 Task: Send an email with the signature Mara Rodriguez with the subject Request for a vacation follow-up and the message I appreciate your hard work on this project, keep up the good work! from softage.9@softage.net to softage.7@softage.net and move the email from Sent Items to the folder Non-disclosure agreements
Action: Mouse moved to (900, 67)
Screenshot: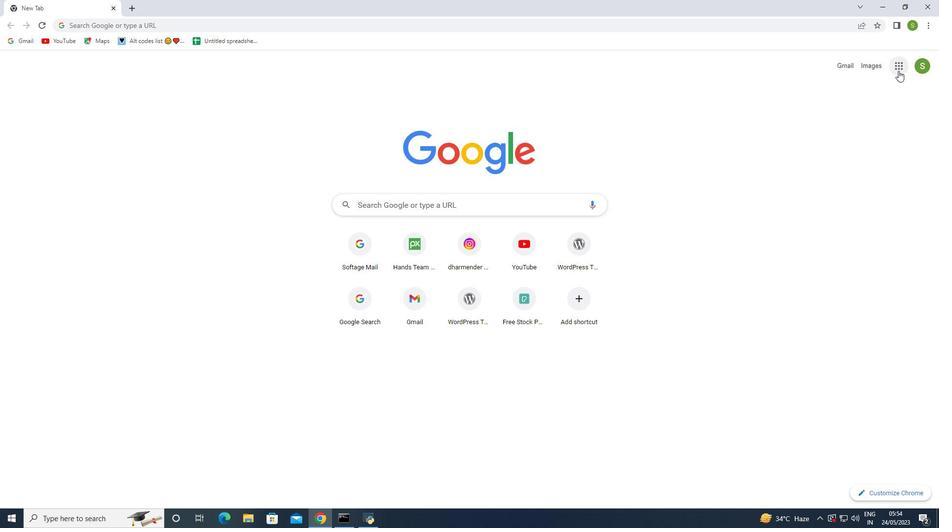 
Action: Mouse pressed left at (900, 67)
Screenshot: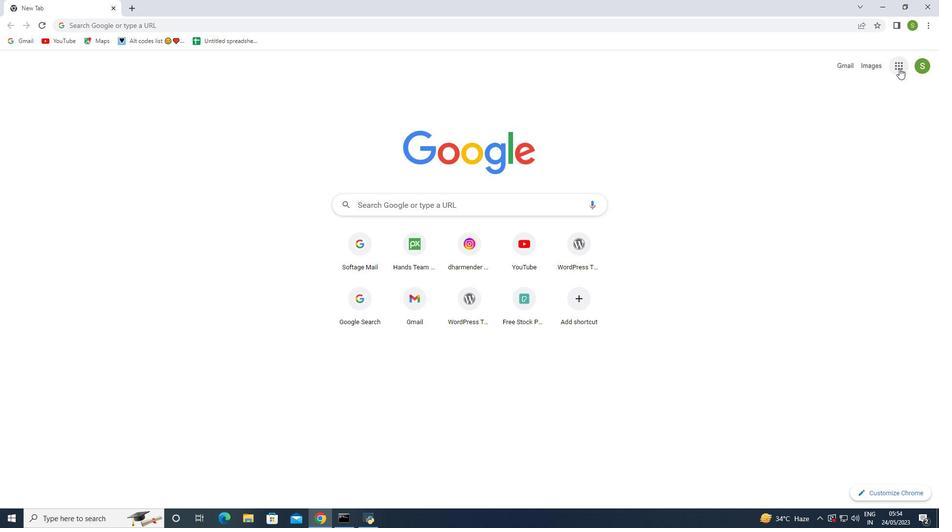 
Action: Mouse moved to (873, 106)
Screenshot: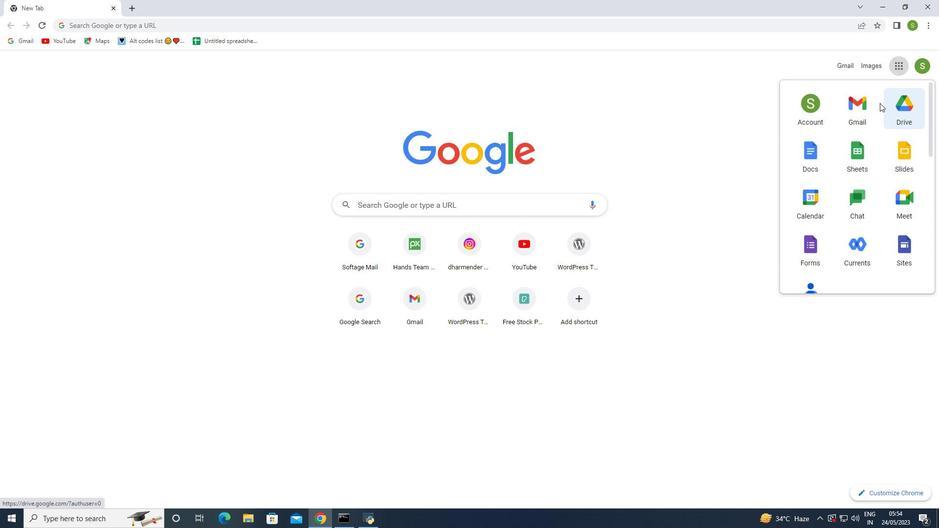 
Action: Mouse pressed left at (873, 106)
Screenshot: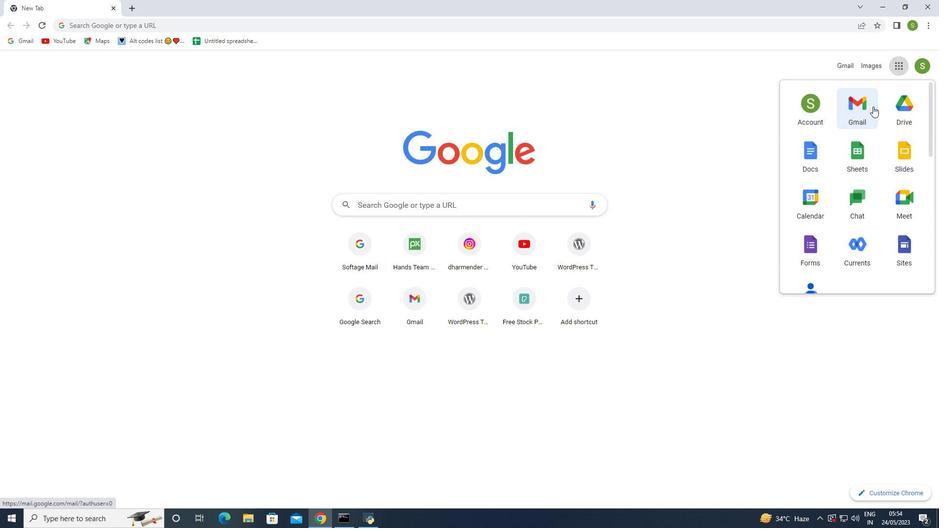 
Action: Mouse moved to (831, 70)
Screenshot: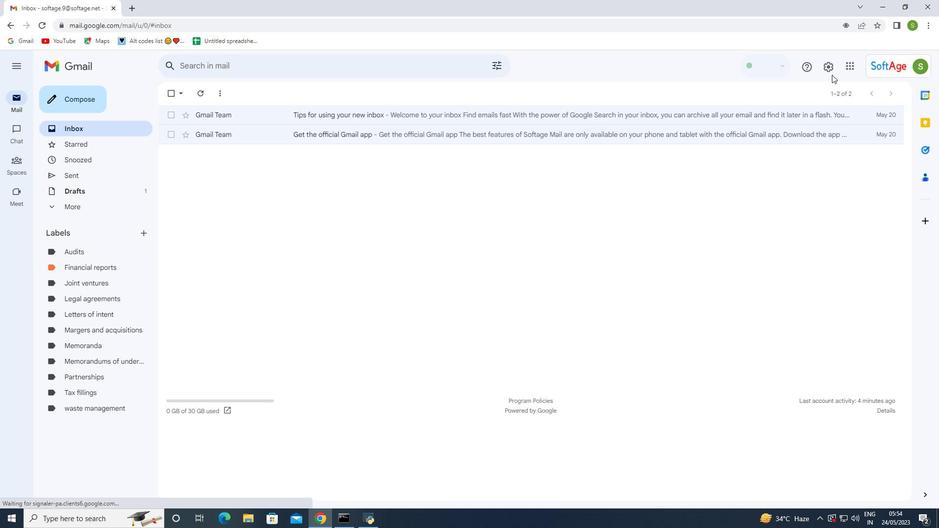 
Action: Mouse pressed left at (831, 70)
Screenshot: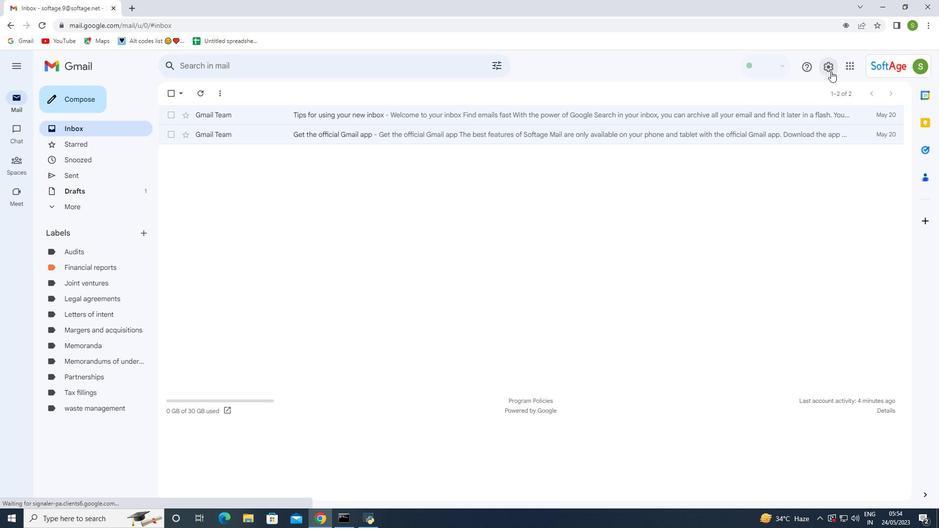 
Action: Mouse moved to (813, 114)
Screenshot: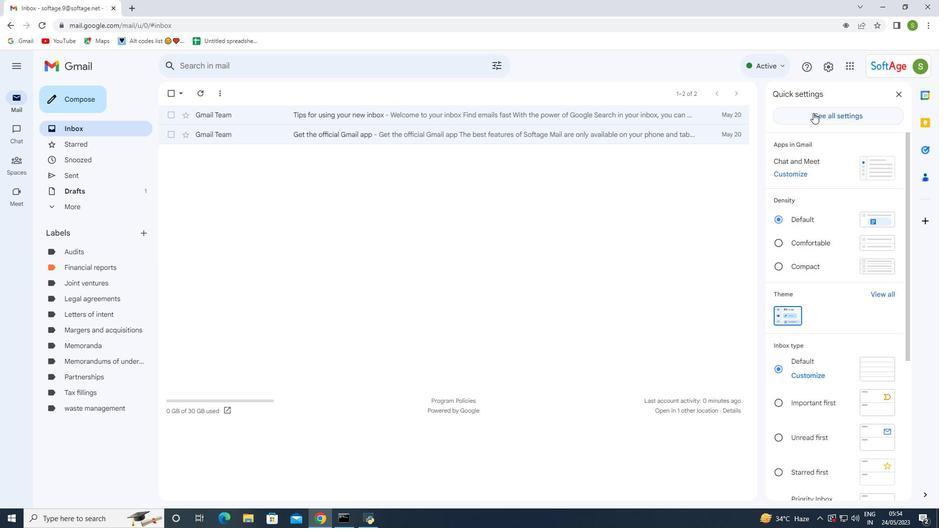 
Action: Mouse pressed left at (813, 114)
Screenshot: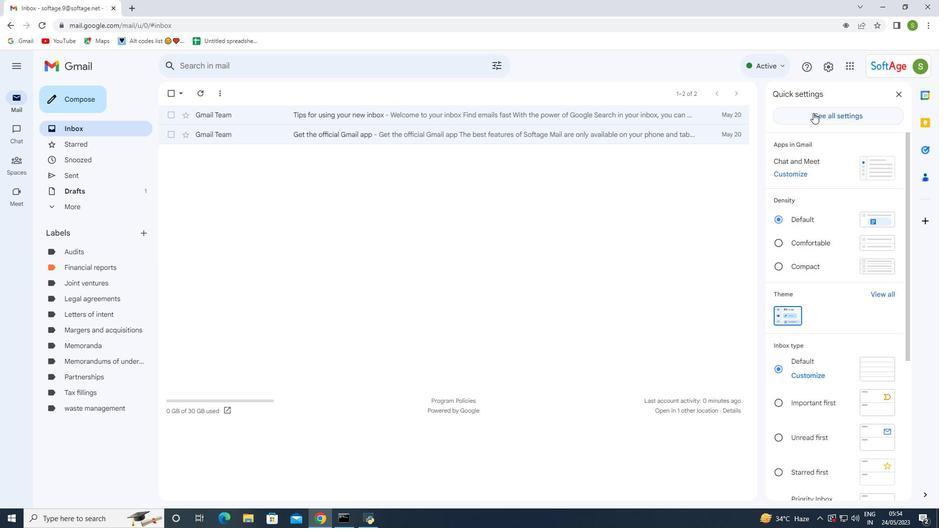 
Action: Mouse moved to (335, 349)
Screenshot: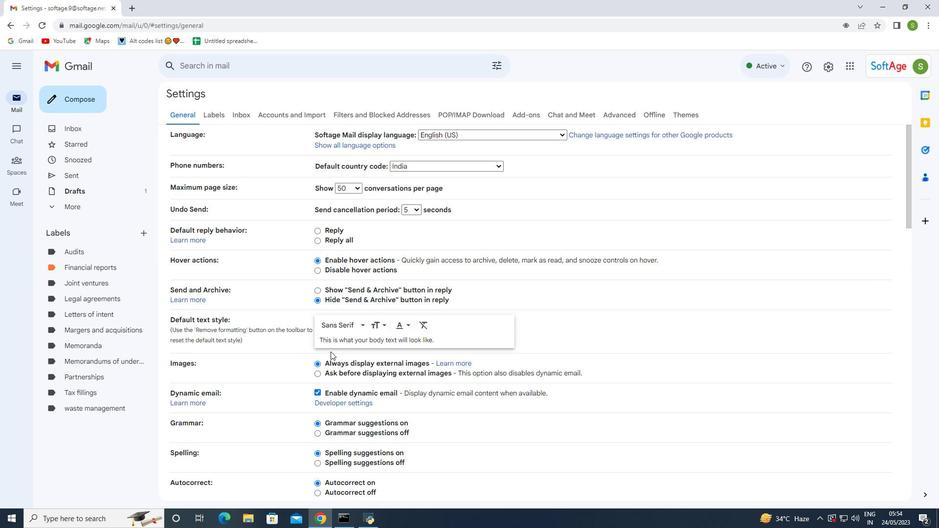 
Action: Mouse scrolled (335, 349) with delta (0, 0)
Screenshot: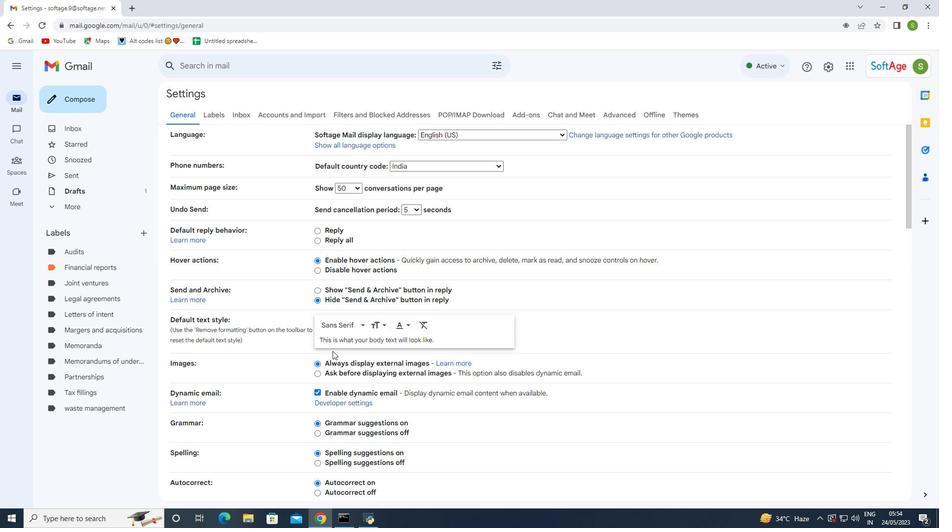 
Action: Mouse scrolled (335, 349) with delta (0, 0)
Screenshot: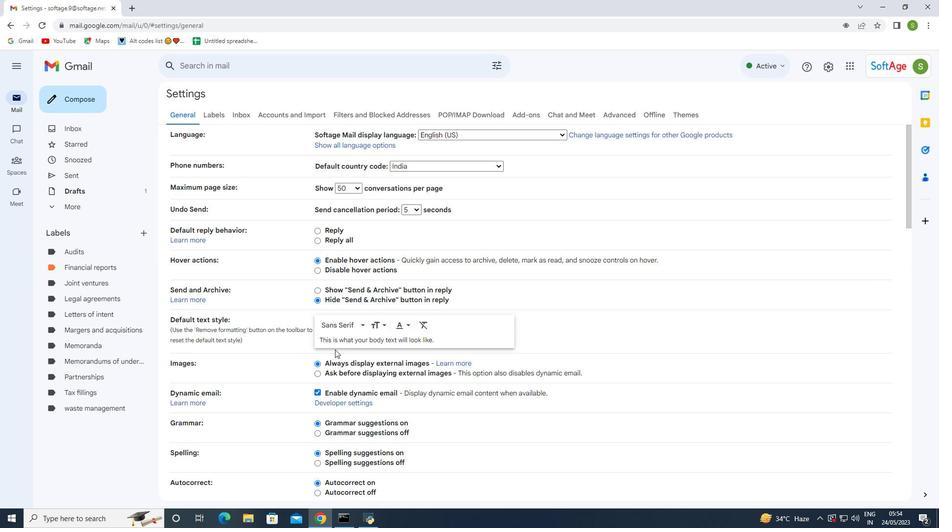 
Action: Mouse scrolled (335, 349) with delta (0, 0)
Screenshot: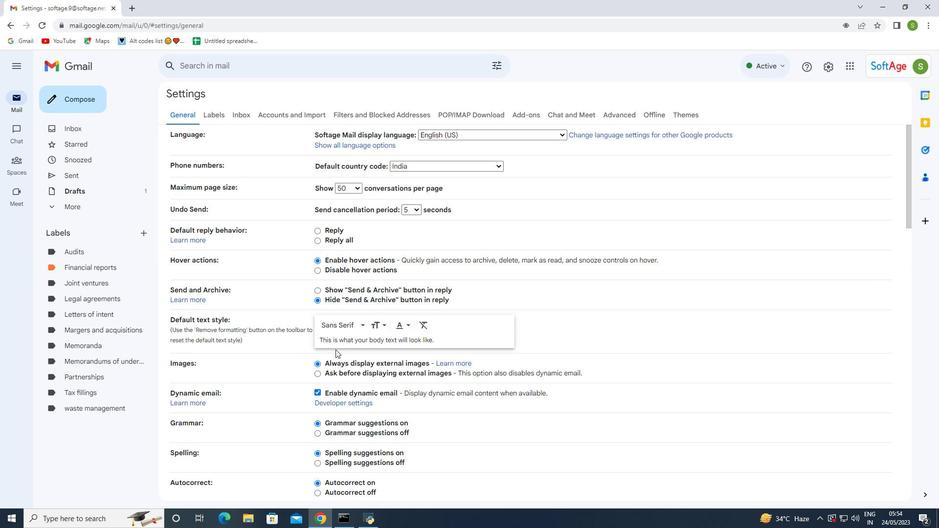 
Action: Mouse scrolled (335, 349) with delta (0, 0)
Screenshot: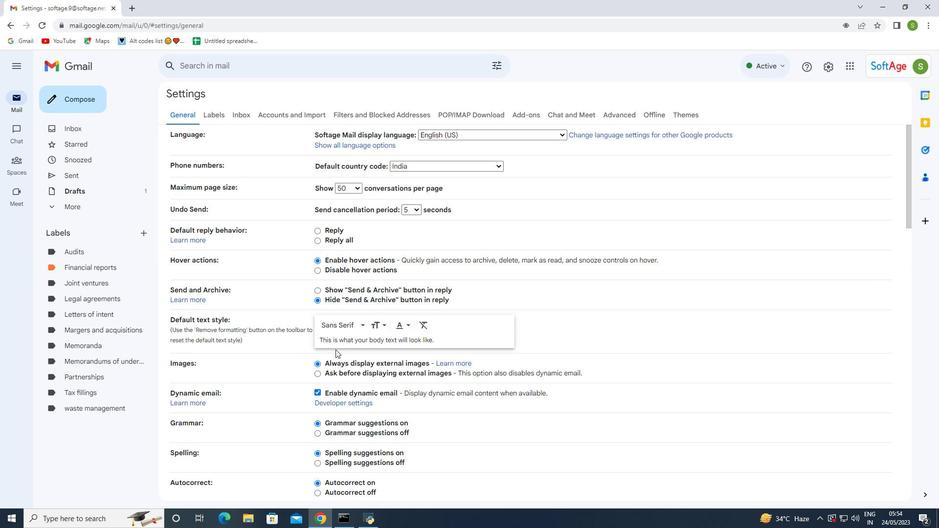 
Action: Mouse scrolled (335, 349) with delta (0, 0)
Screenshot: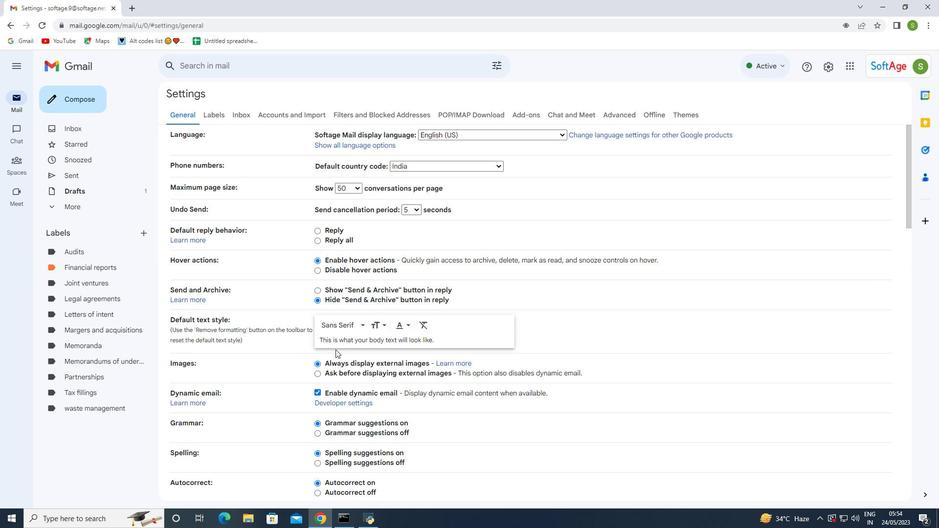 
Action: Mouse moved to (440, 358)
Screenshot: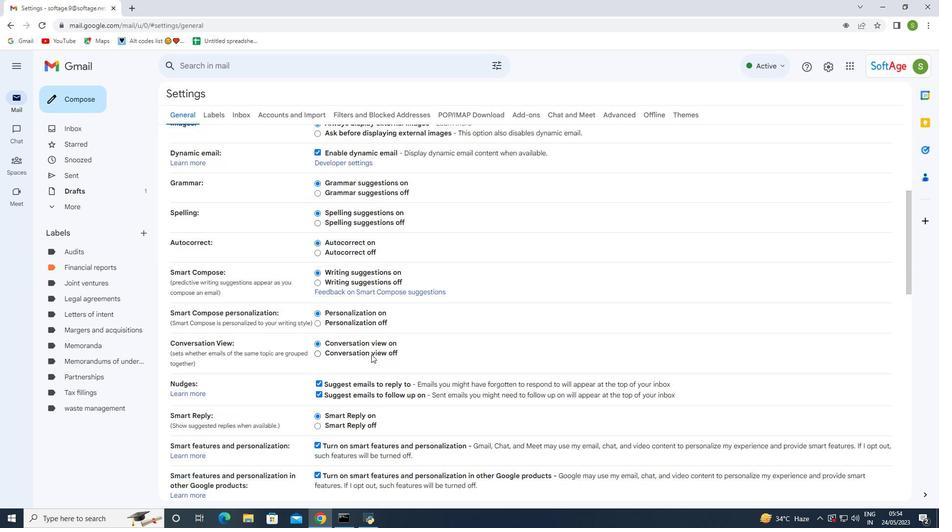 
Action: Mouse scrolled (440, 357) with delta (0, 0)
Screenshot: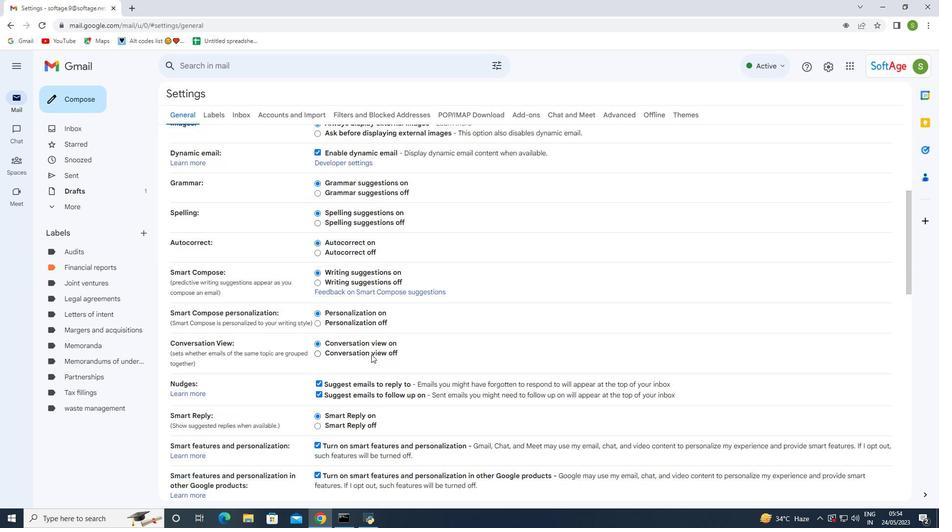 
Action: Mouse scrolled (440, 357) with delta (0, 0)
Screenshot: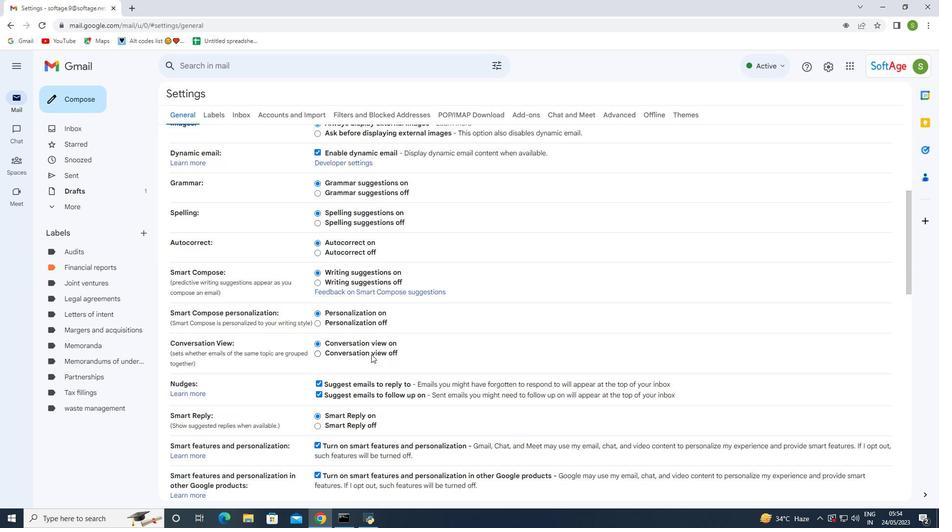 
Action: Mouse scrolled (440, 357) with delta (0, 0)
Screenshot: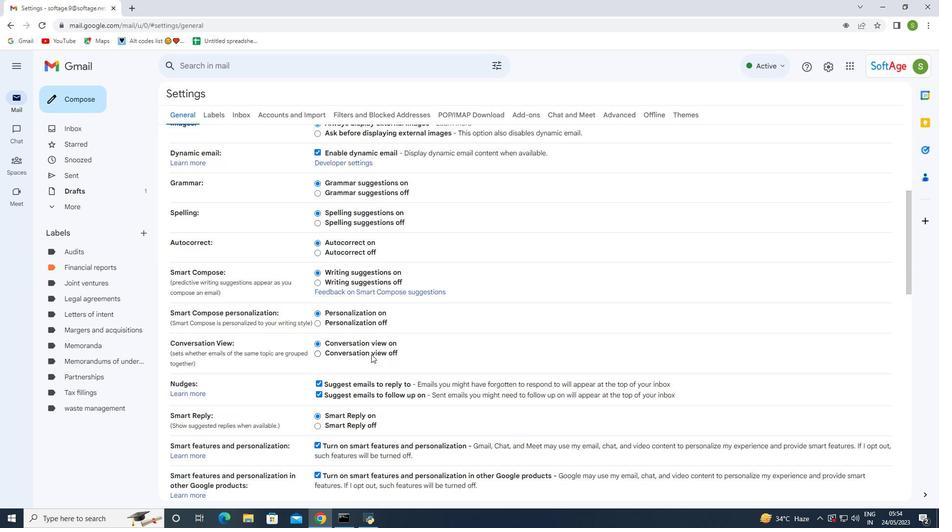 
Action: Mouse scrolled (440, 357) with delta (0, 0)
Screenshot: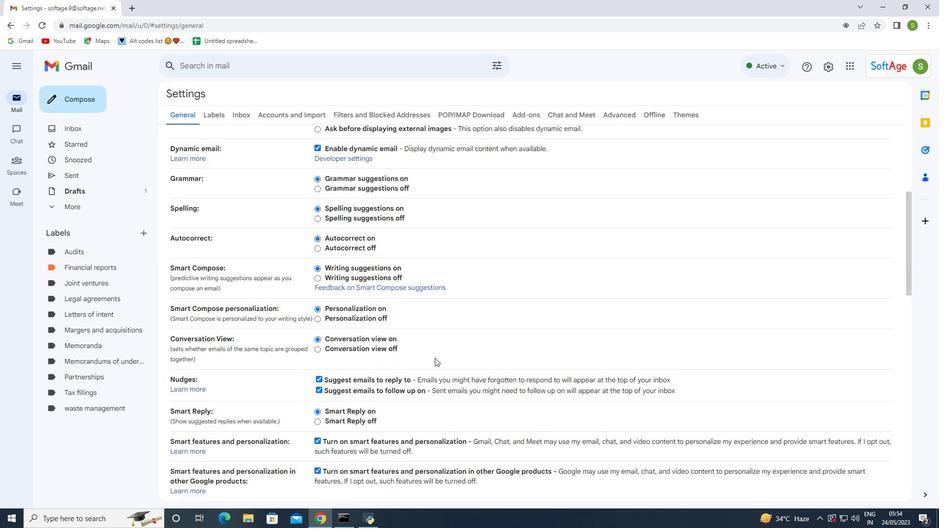 
Action: Mouse scrolled (440, 357) with delta (0, 0)
Screenshot: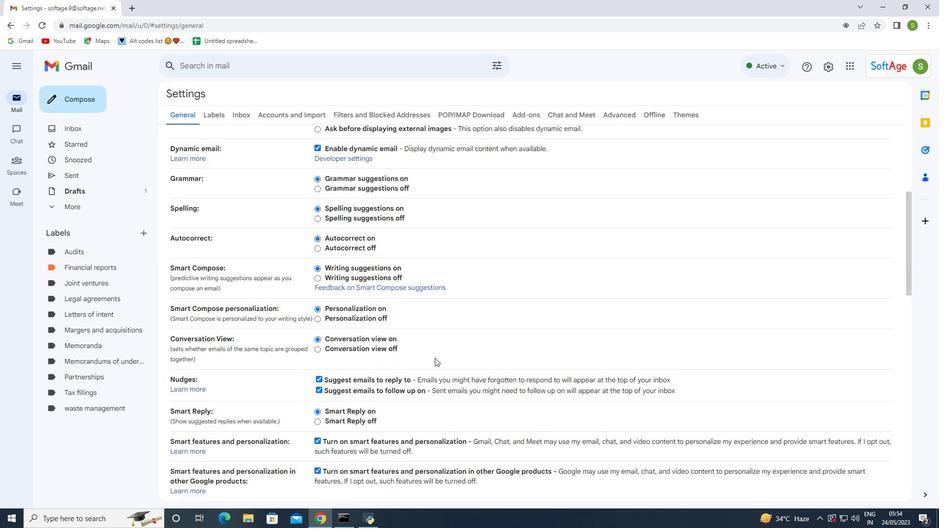 
Action: Mouse scrolled (440, 357) with delta (0, 0)
Screenshot: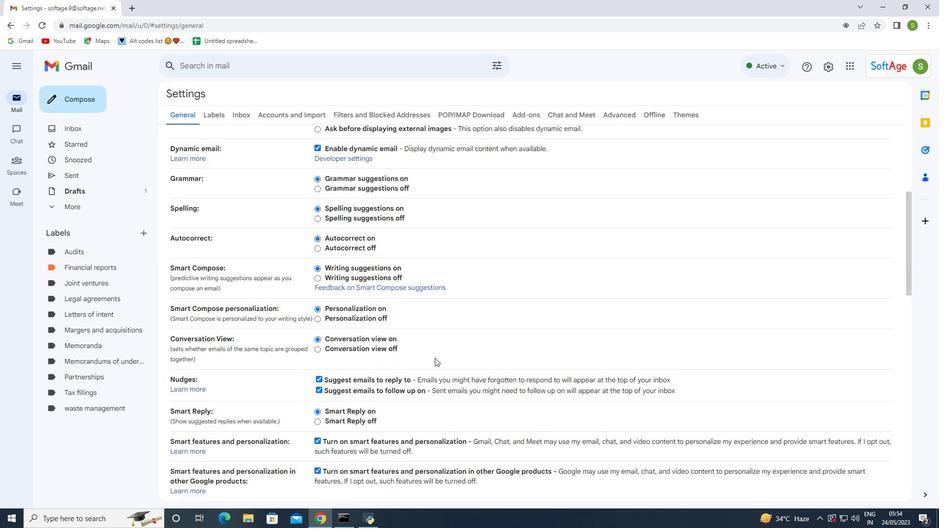 
Action: Mouse moved to (441, 359)
Screenshot: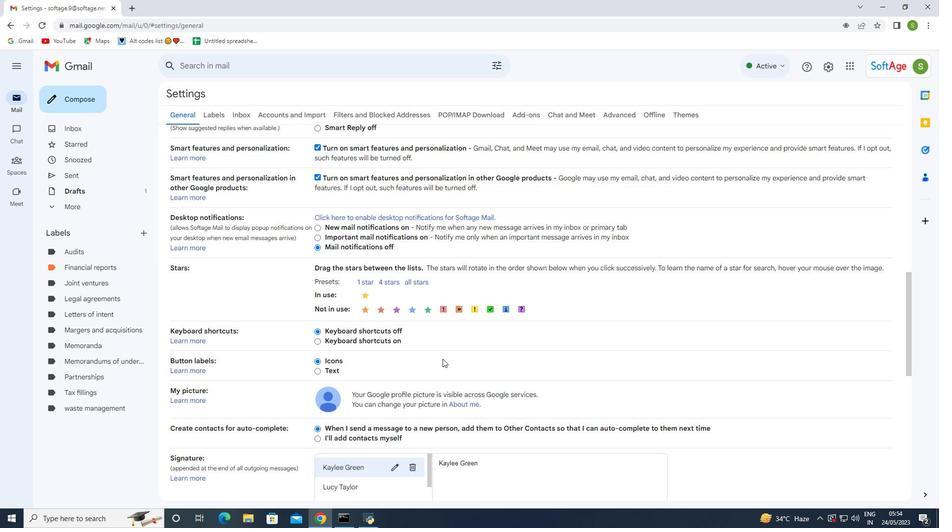 
Action: Mouse scrolled (441, 358) with delta (0, 0)
Screenshot: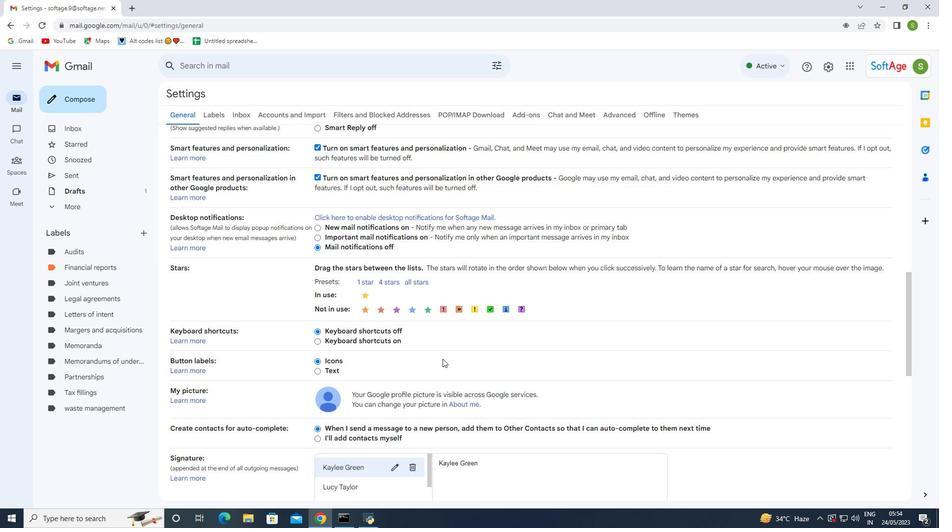 
Action: Mouse moved to (440, 360)
Screenshot: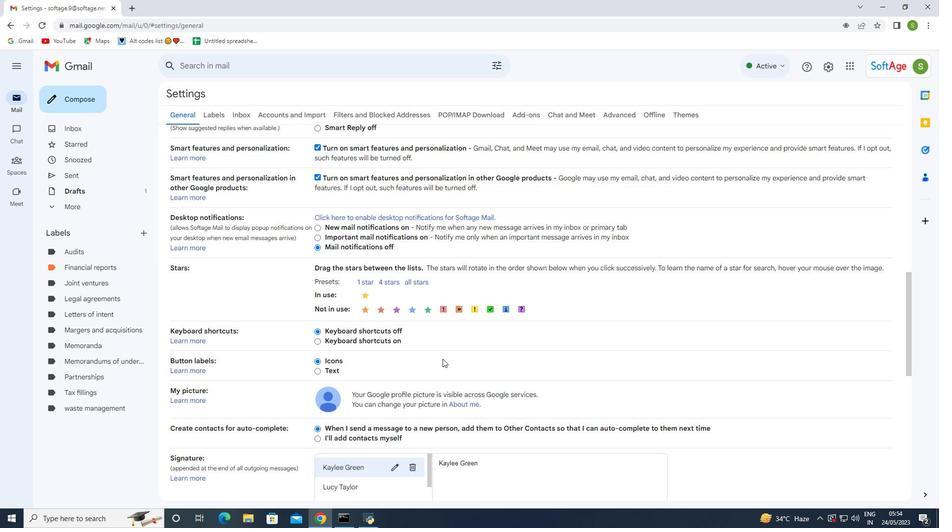 
Action: Mouse scrolled (440, 359) with delta (0, 0)
Screenshot: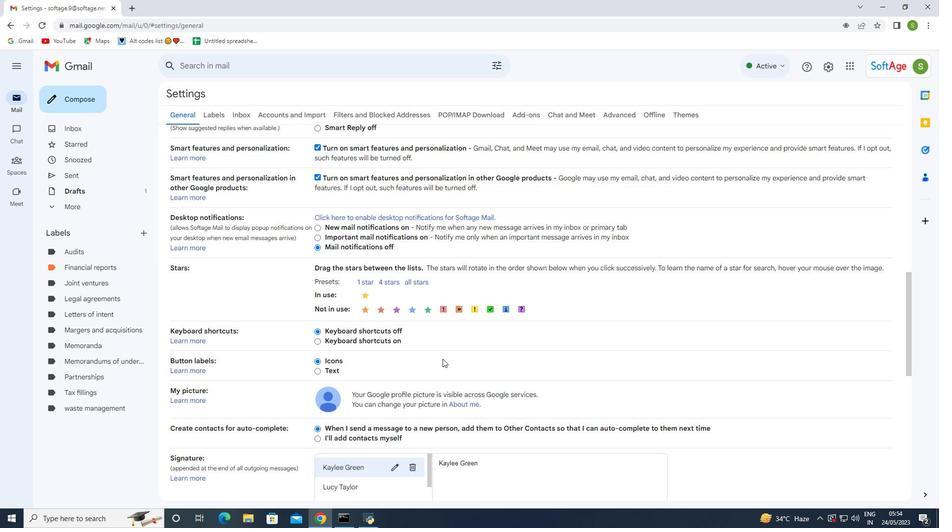 
Action: Mouse moved to (439, 360)
Screenshot: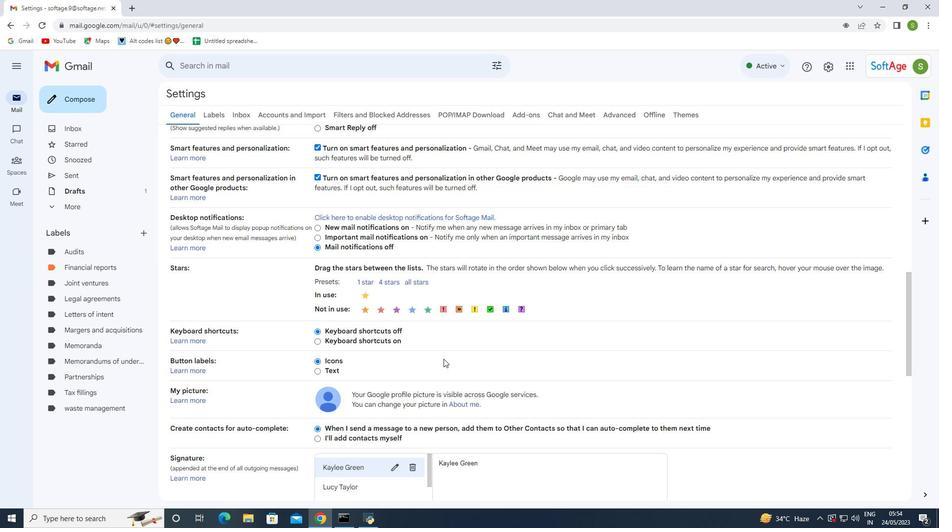 
Action: Mouse scrolled (439, 359) with delta (0, 0)
Screenshot: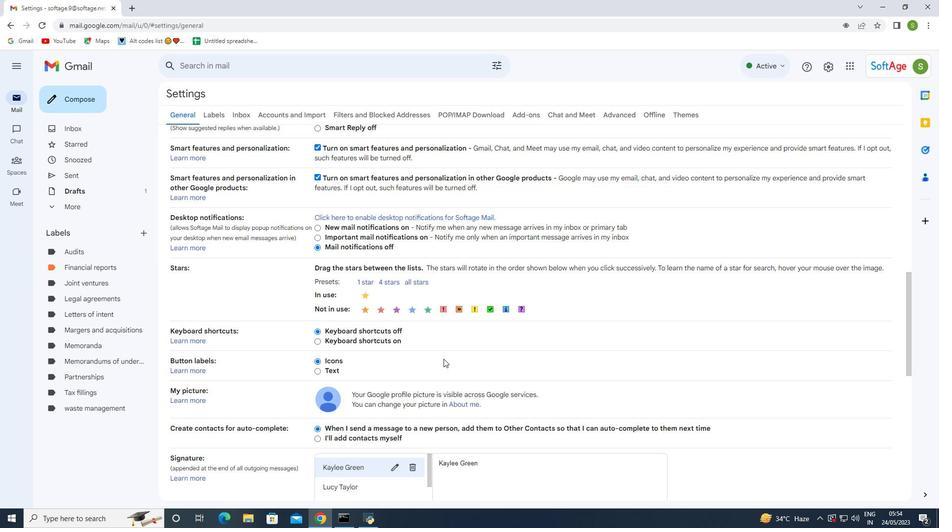
Action: Mouse moved to (438, 360)
Screenshot: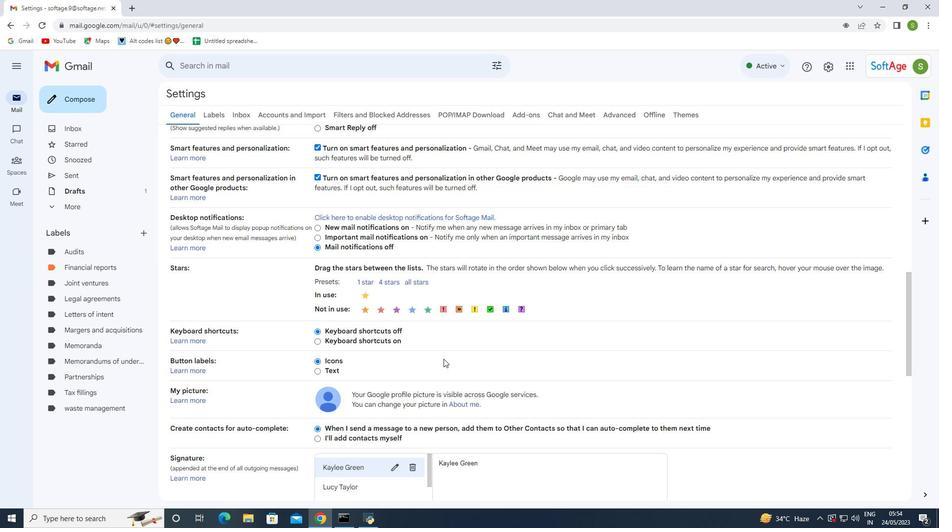 
Action: Mouse scrolled (438, 360) with delta (0, 0)
Screenshot: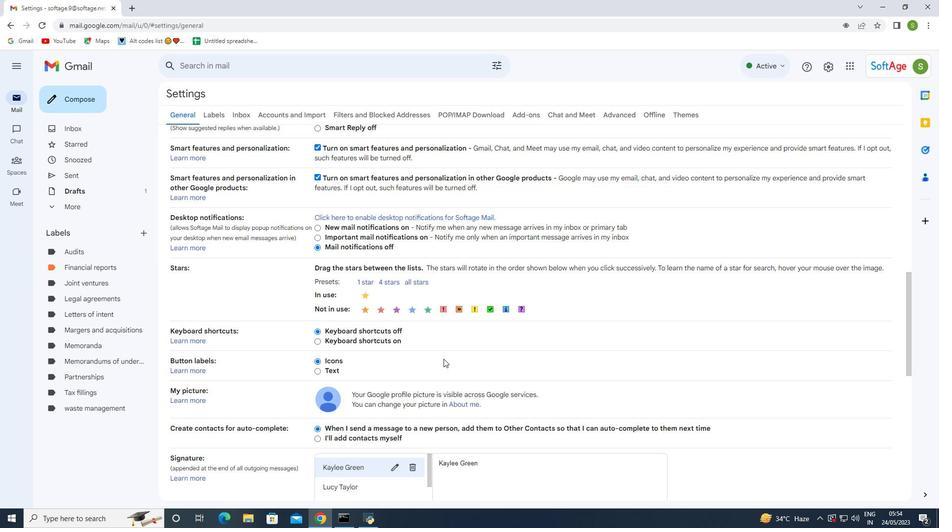 
Action: Mouse moved to (436, 361)
Screenshot: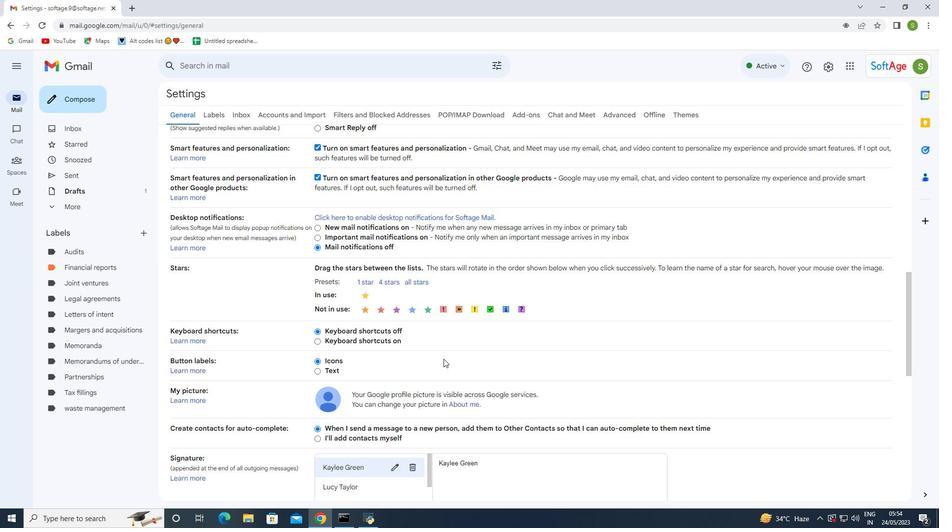 
Action: Mouse scrolled (436, 360) with delta (0, 0)
Screenshot: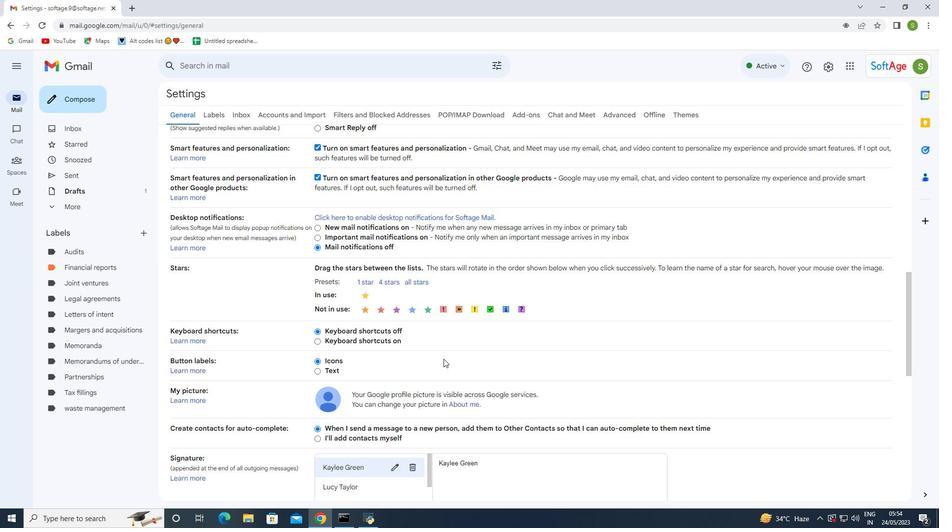 
Action: Mouse moved to (435, 361)
Screenshot: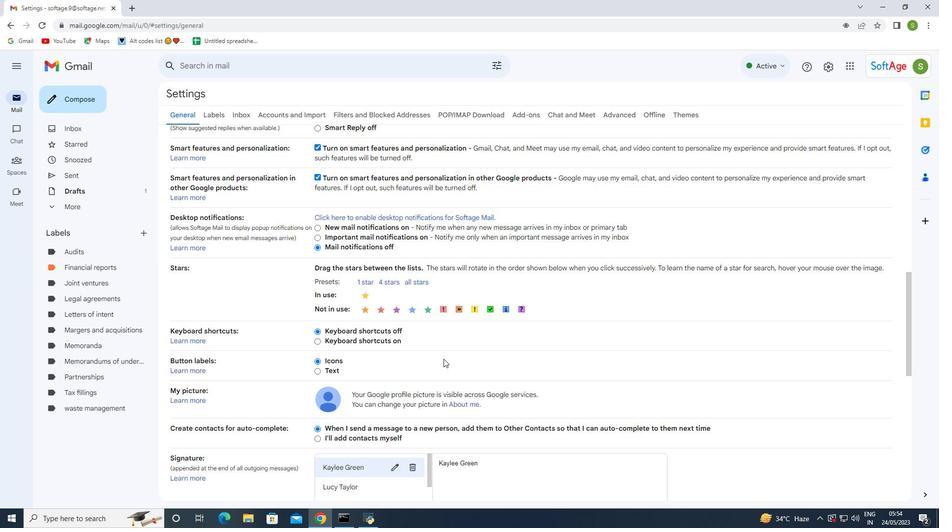 
Action: Mouse scrolled (436, 360) with delta (0, 0)
Screenshot: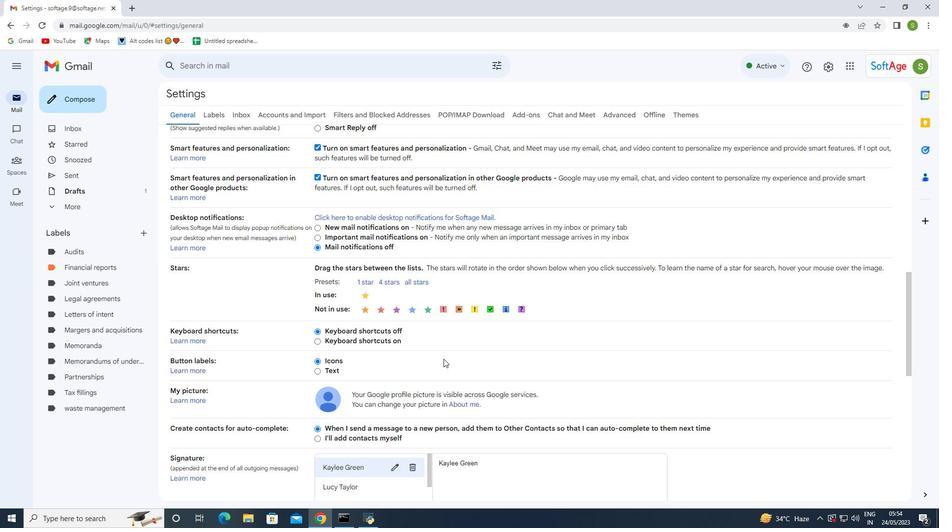 
Action: Mouse moved to (433, 361)
Screenshot: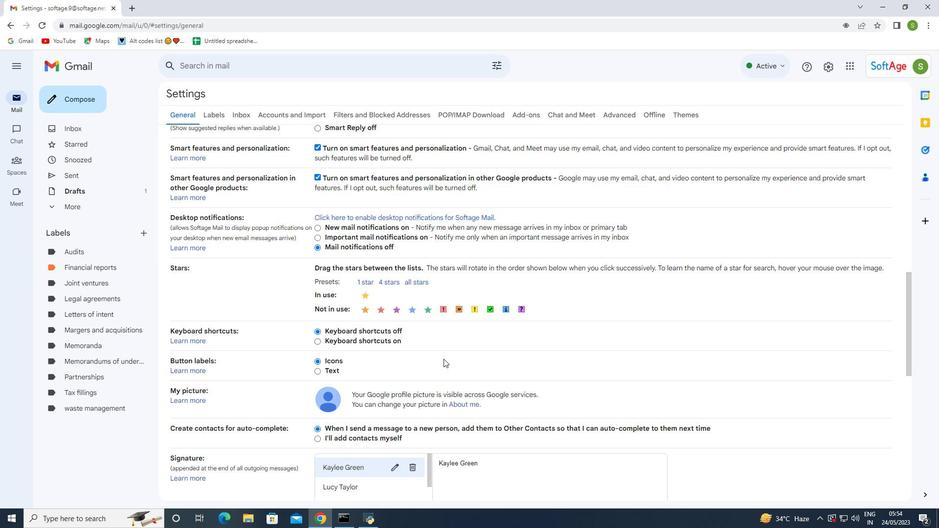
Action: Mouse scrolled (434, 360) with delta (0, 0)
Screenshot: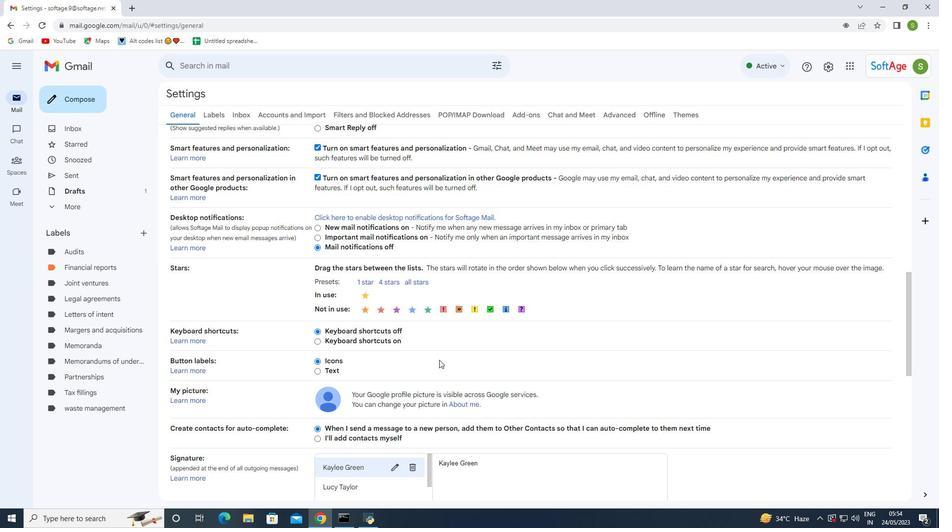 
Action: Mouse moved to (373, 203)
Screenshot: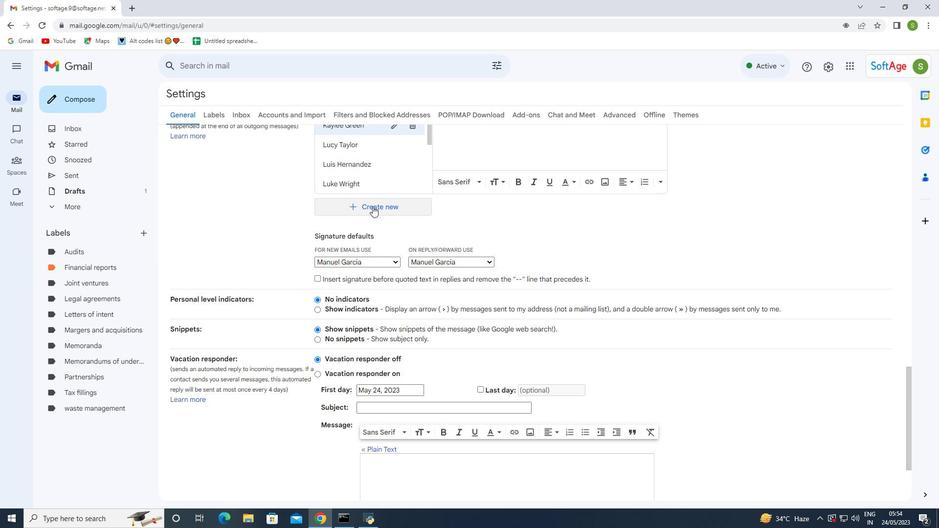 
Action: Mouse pressed left at (373, 203)
Screenshot: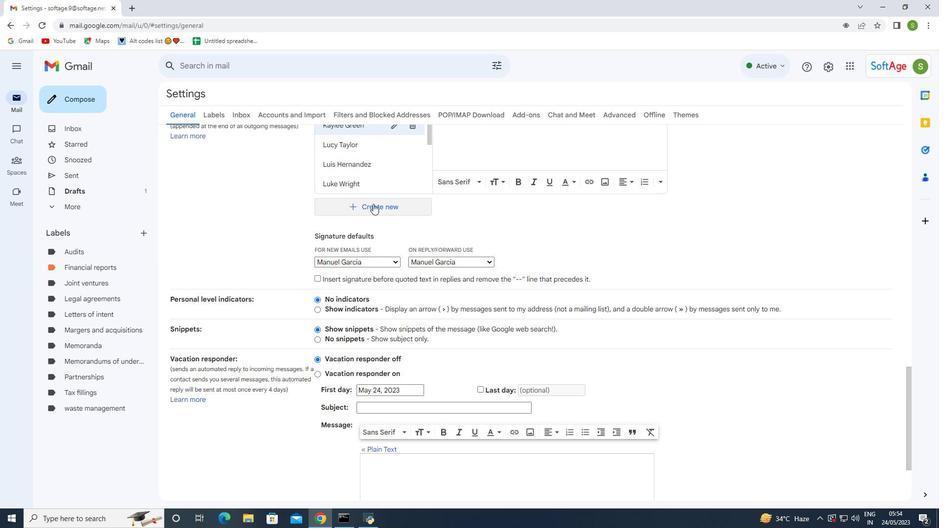 
Action: Mouse moved to (409, 273)
Screenshot: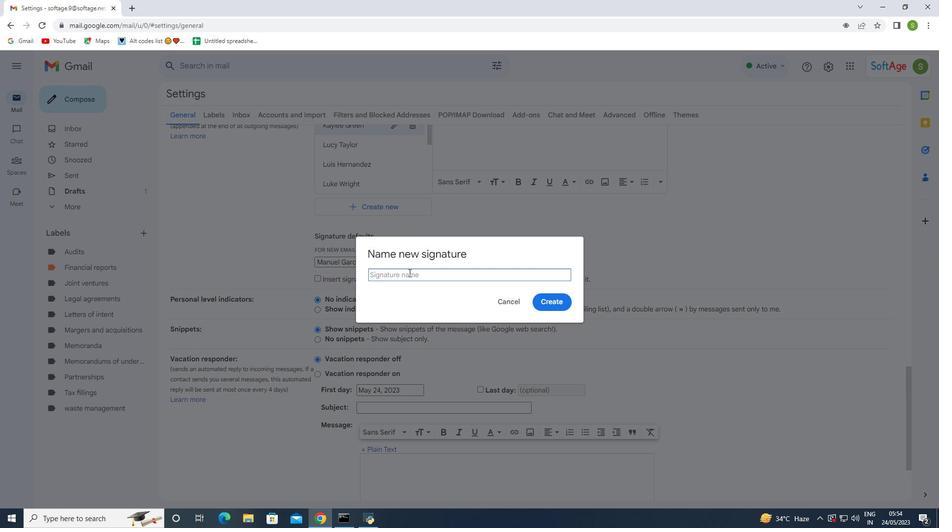 
Action: Mouse pressed left at (409, 273)
Screenshot: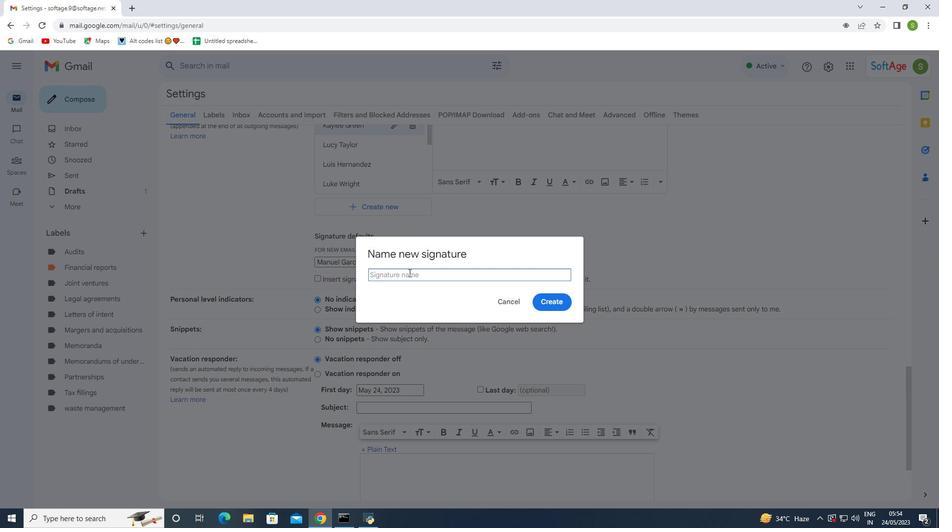 
Action: Mouse moved to (408, 273)
Screenshot: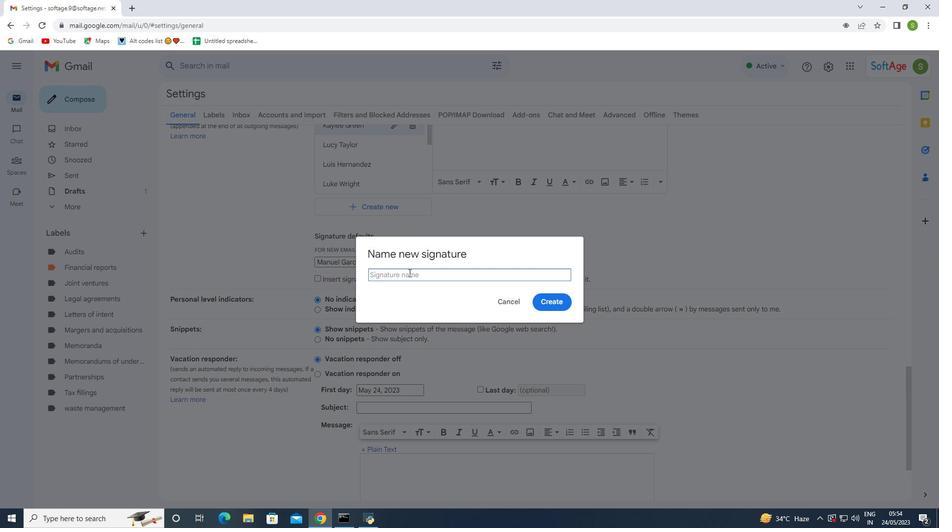 
Action: Key pressed <Key.shift><Key.shift><Key.shift><Key.shift><Key.shift><Key.shift><Key.shift><Key.shift><Key.shift><Key.shift><Key.shift><Key.shift>Mara<Key.space><Key.shift><Key.shift><Key.shift><Key.shift><Key.shift>Robi<Key.backspace><Key.backspace>drif<Key.backspace>guez
Screenshot: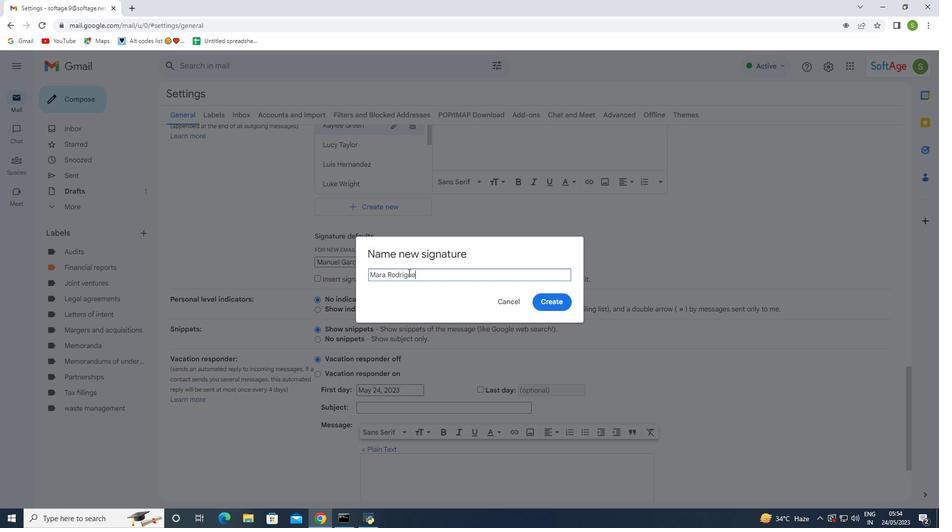 
Action: Mouse moved to (551, 299)
Screenshot: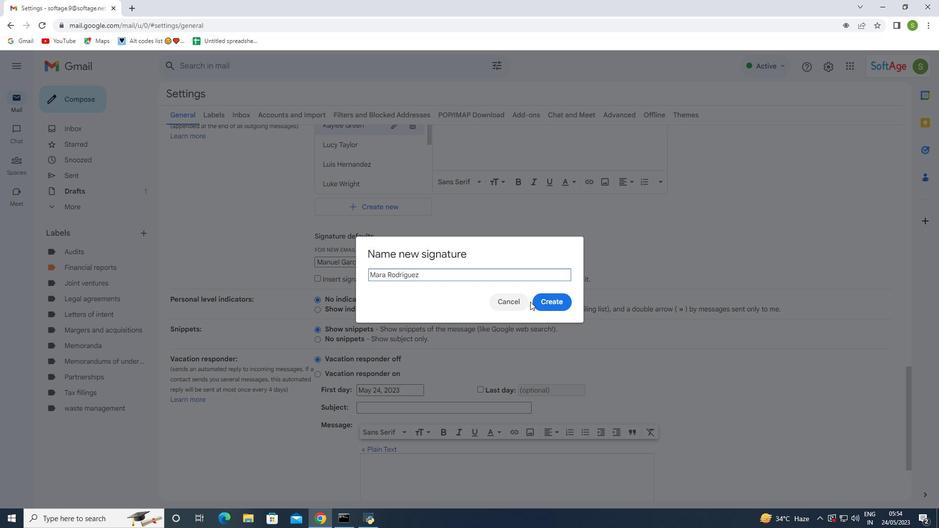 
Action: Mouse pressed left at (551, 299)
Screenshot: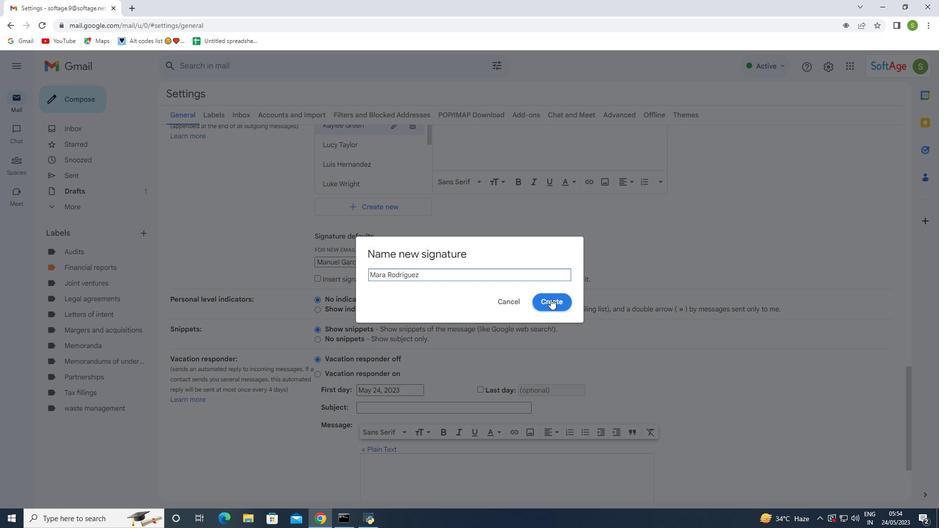 
Action: Mouse moved to (506, 319)
Screenshot: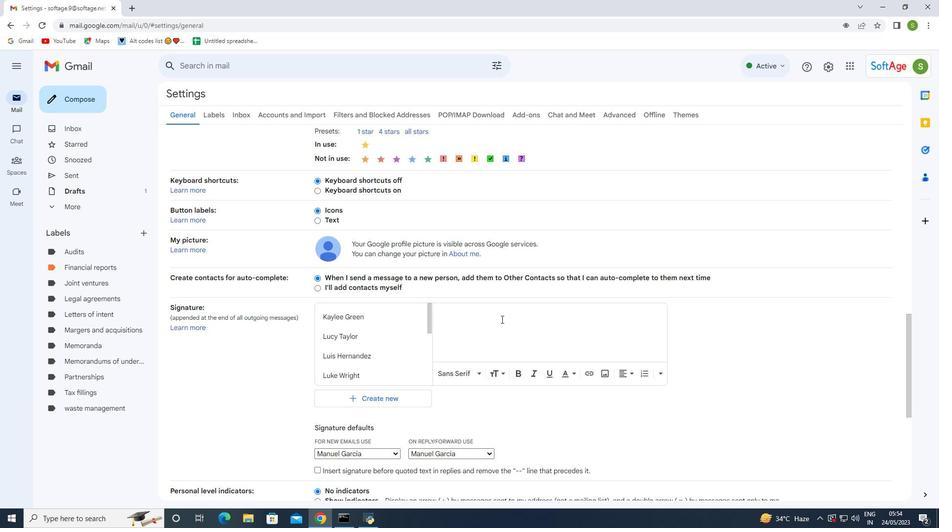 
Action: Key pressed <Key.shift>Mara<Key.space><Key.shift>Rodriguez
Screenshot: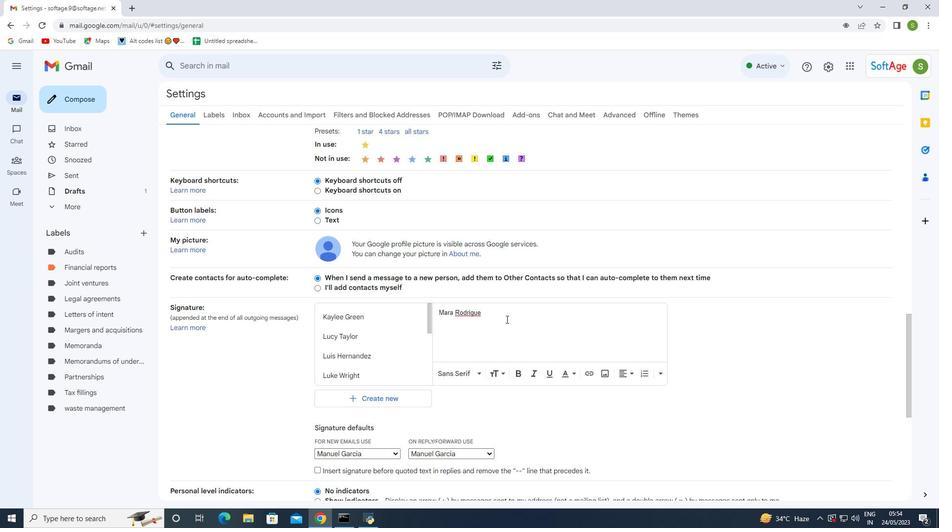 
Action: Mouse moved to (408, 422)
Screenshot: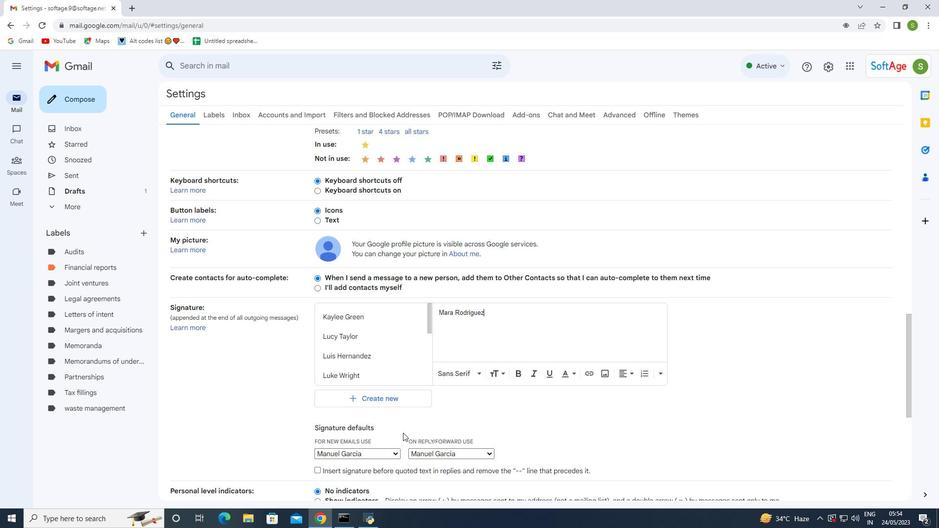 
Action: Mouse scrolled (408, 421) with delta (0, 0)
Screenshot: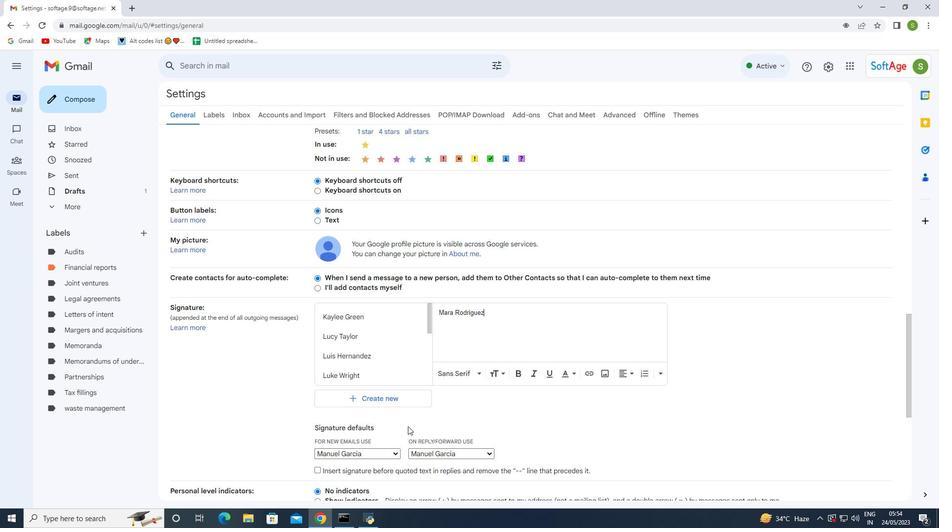 
Action: Mouse moved to (408, 422)
Screenshot: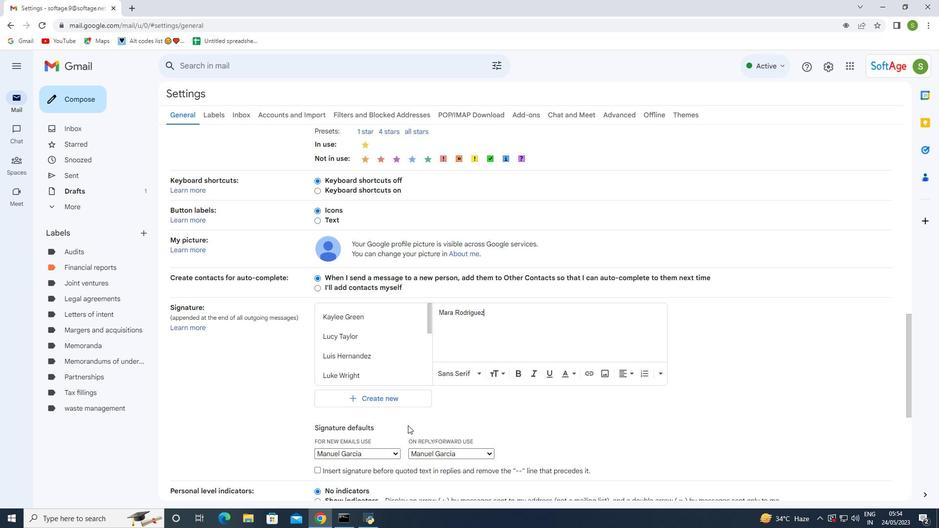 
Action: Mouse scrolled (408, 421) with delta (0, 0)
Screenshot: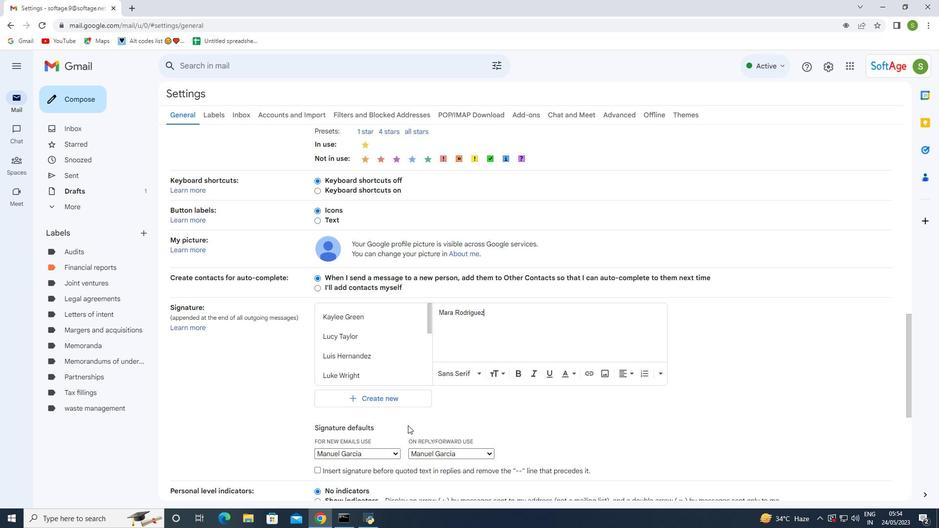 
Action: Mouse moved to (407, 422)
Screenshot: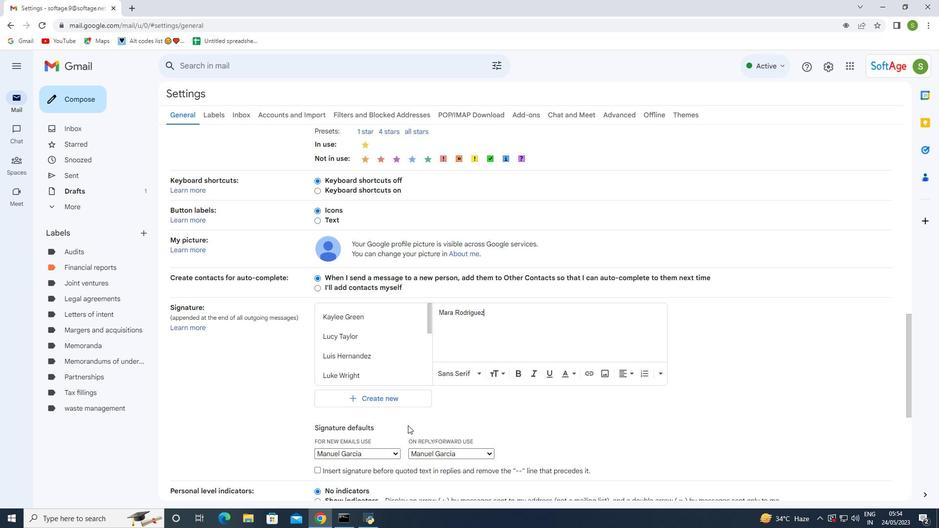 
Action: Mouse scrolled (407, 421) with delta (0, 0)
Screenshot: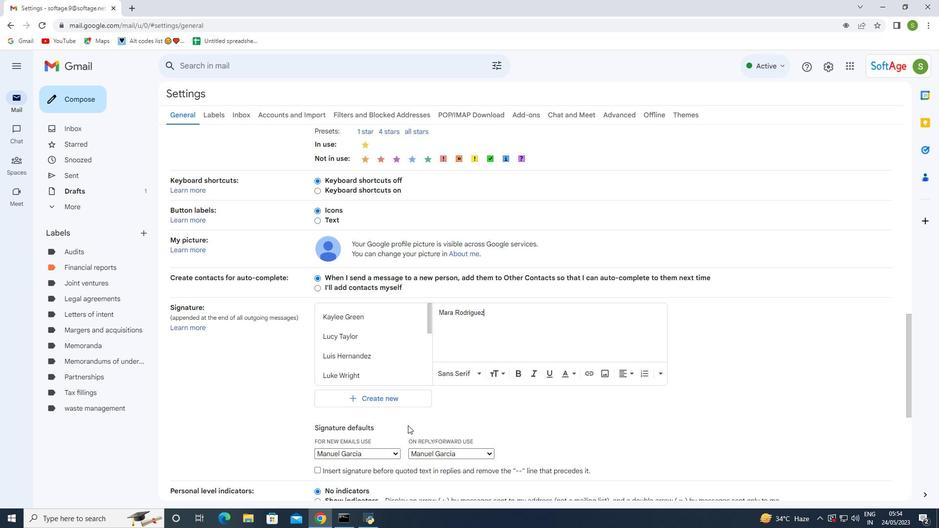 
Action: Mouse moved to (374, 304)
Screenshot: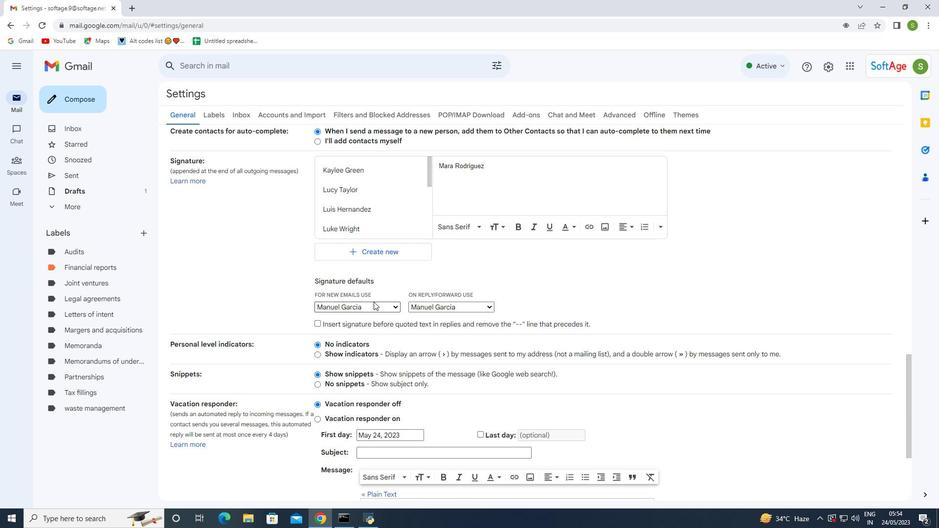 
Action: Mouse pressed left at (374, 304)
Screenshot: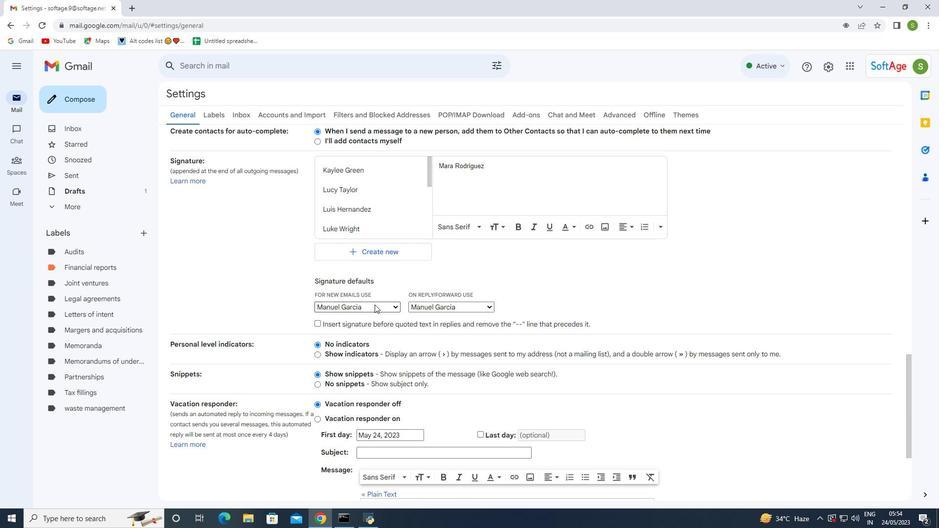 
Action: Mouse moved to (356, 419)
Screenshot: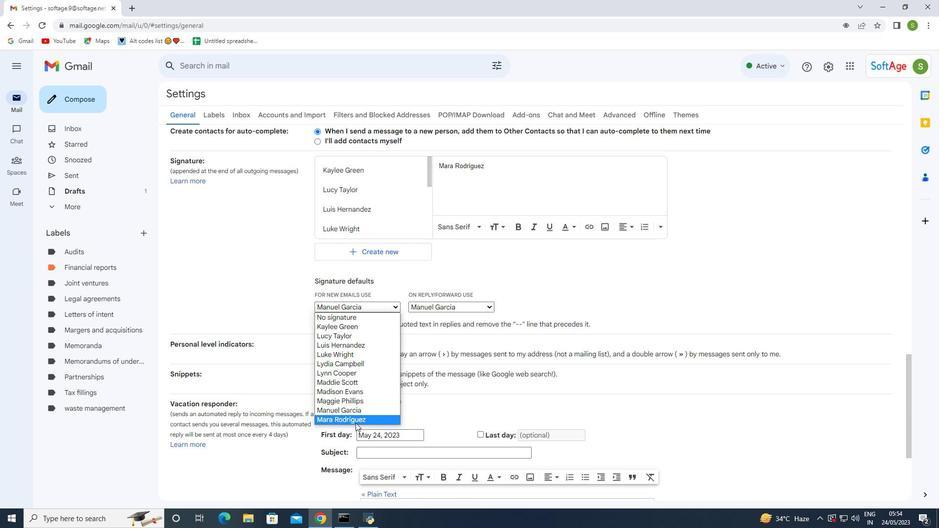 
Action: Mouse pressed left at (356, 419)
Screenshot: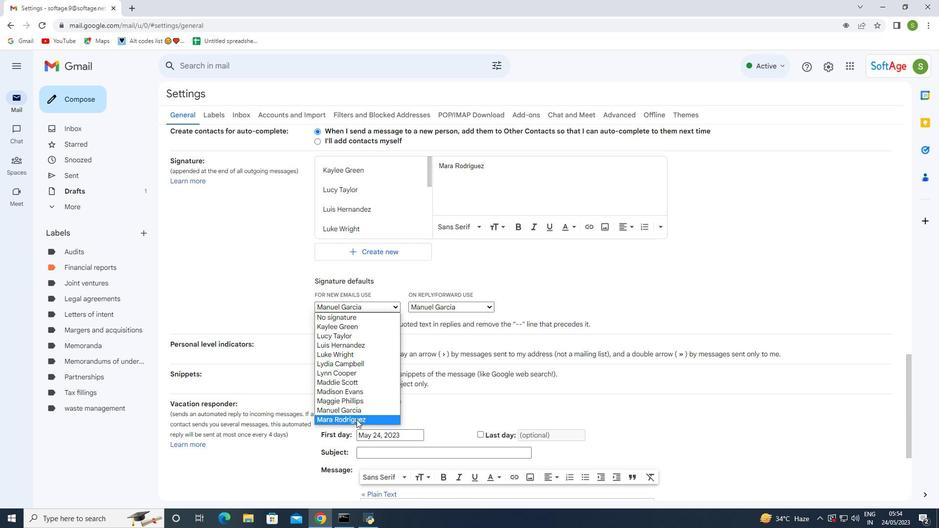
Action: Mouse moved to (441, 306)
Screenshot: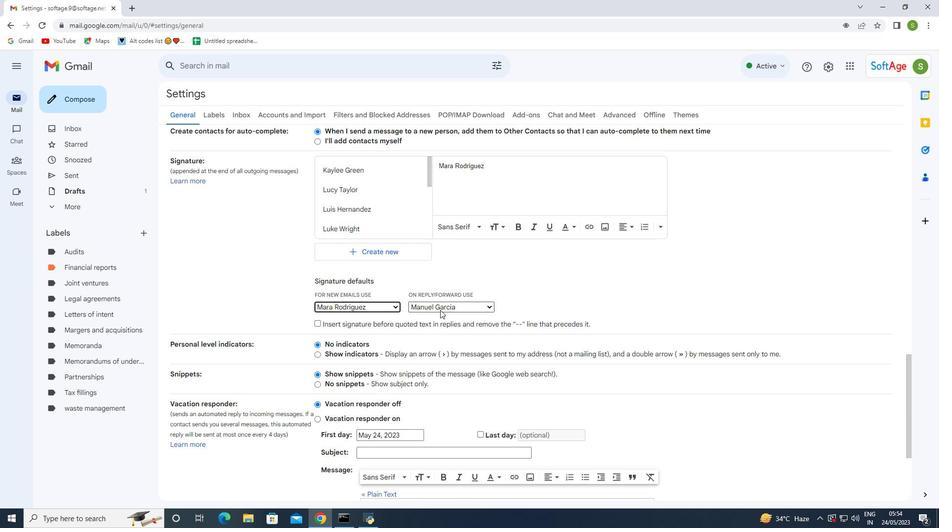 
Action: Mouse pressed left at (441, 306)
Screenshot: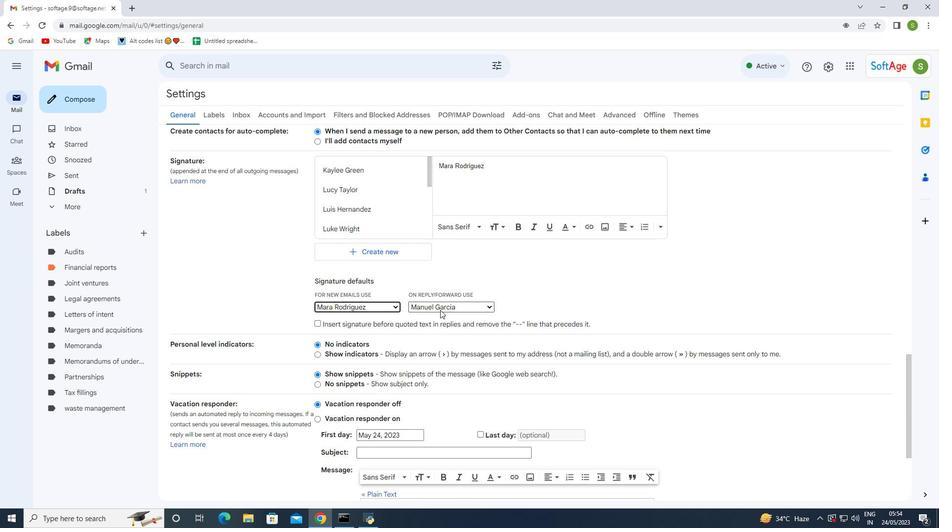 
Action: Mouse moved to (433, 418)
Screenshot: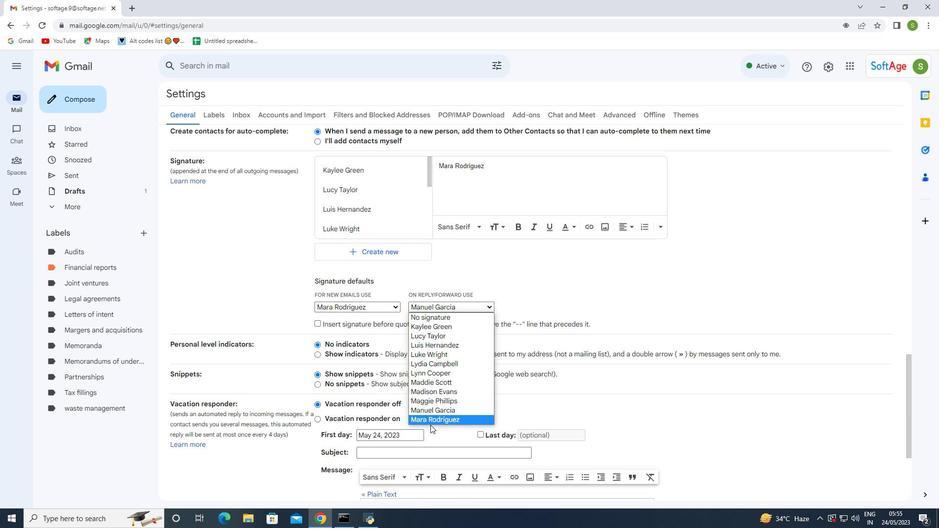 
Action: Mouse pressed left at (433, 418)
Screenshot: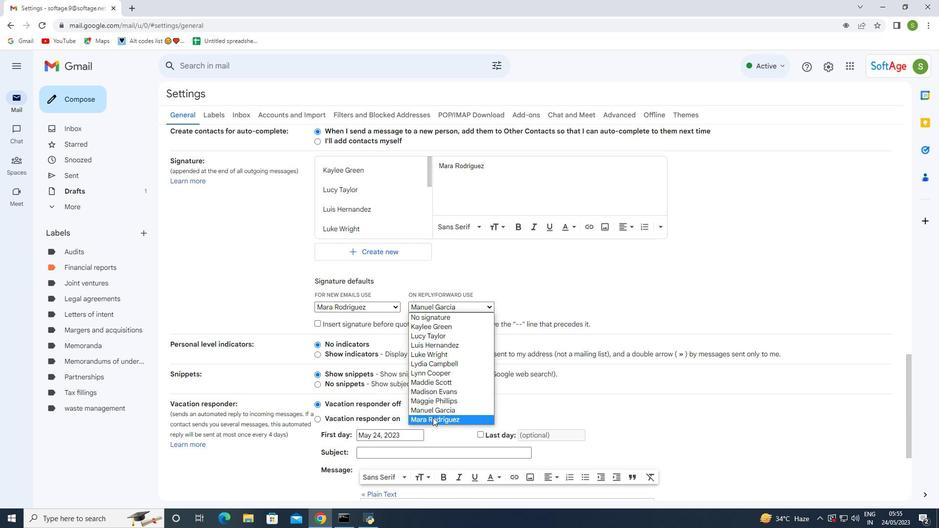 
Action: Mouse moved to (442, 397)
Screenshot: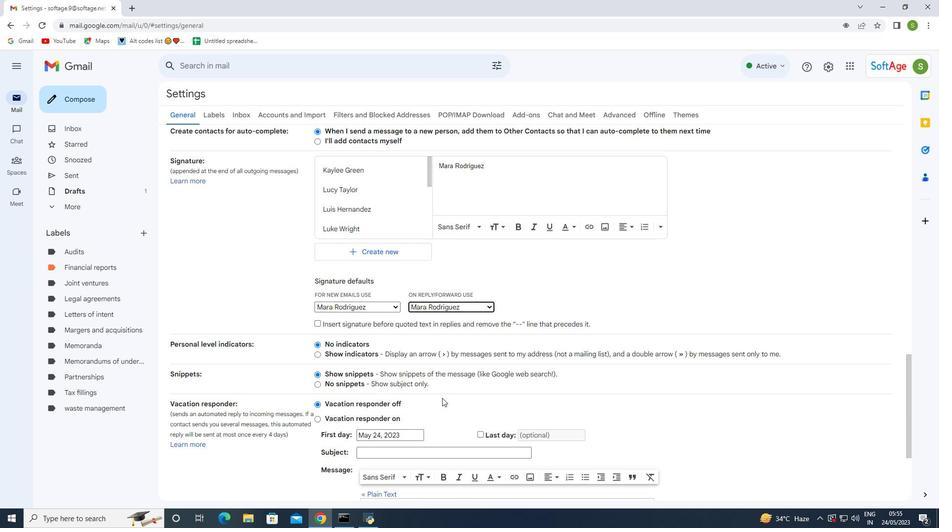 
Action: Mouse scrolled (442, 397) with delta (0, 0)
Screenshot: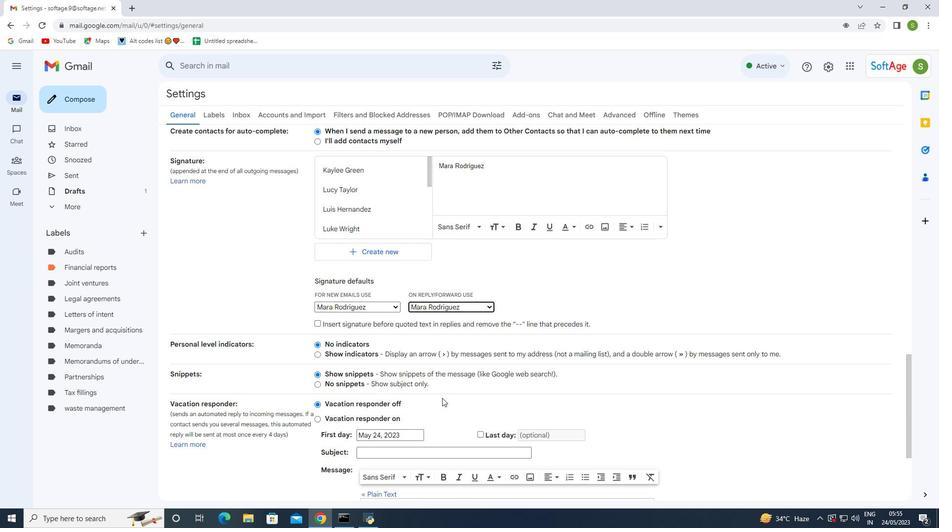
Action: Mouse moved to (440, 398)
Screenshot: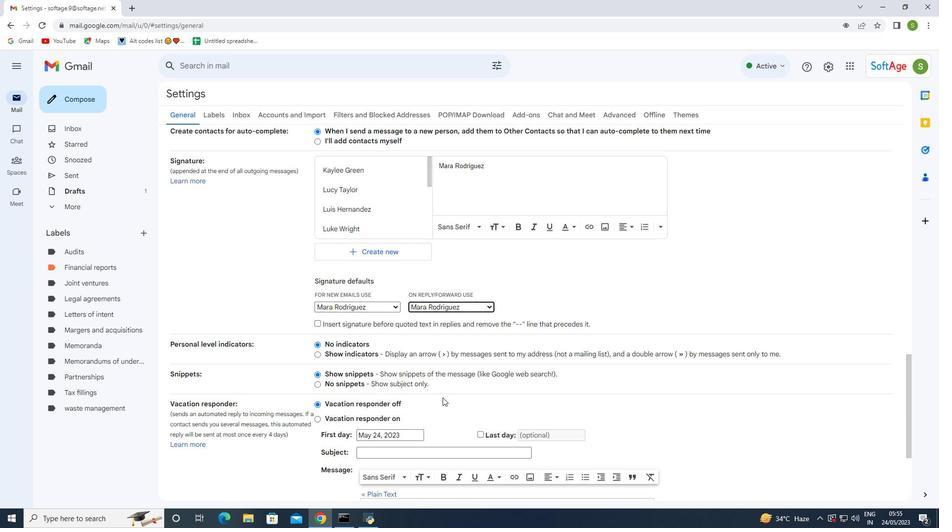 
Action: Mouse scrolled (440, 397) with delta (0, 0)
Screenshot: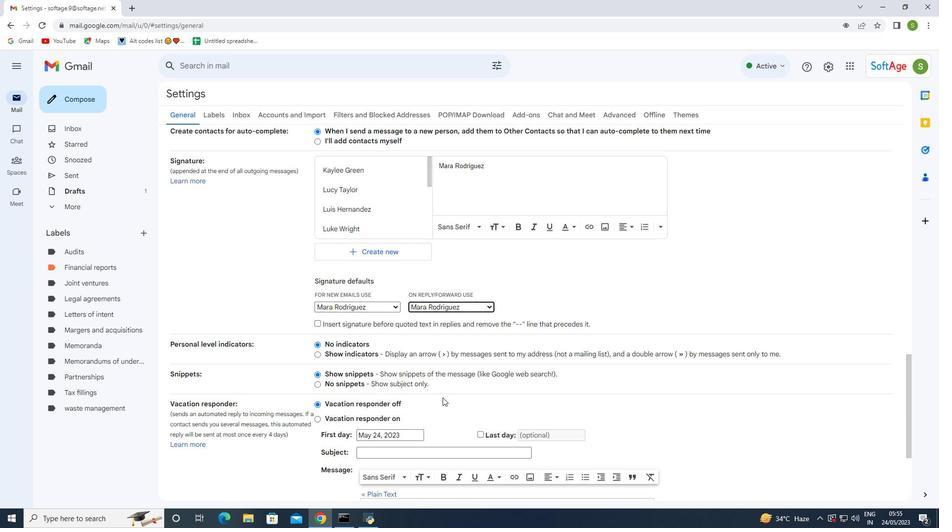 
Action: Mouse moved to (439, 398)
Screenshot: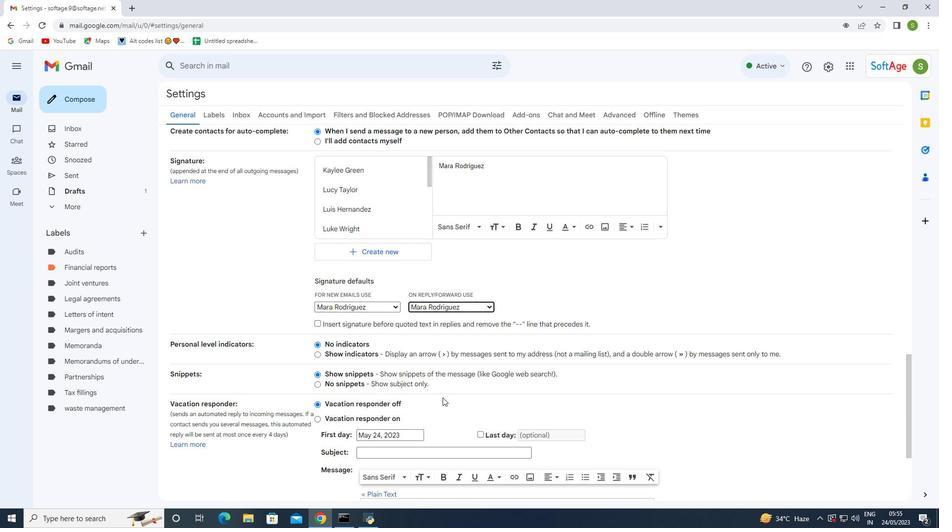 
Action: Mouse scrolled (439, 398) with delta (0, 0)
Screenshot: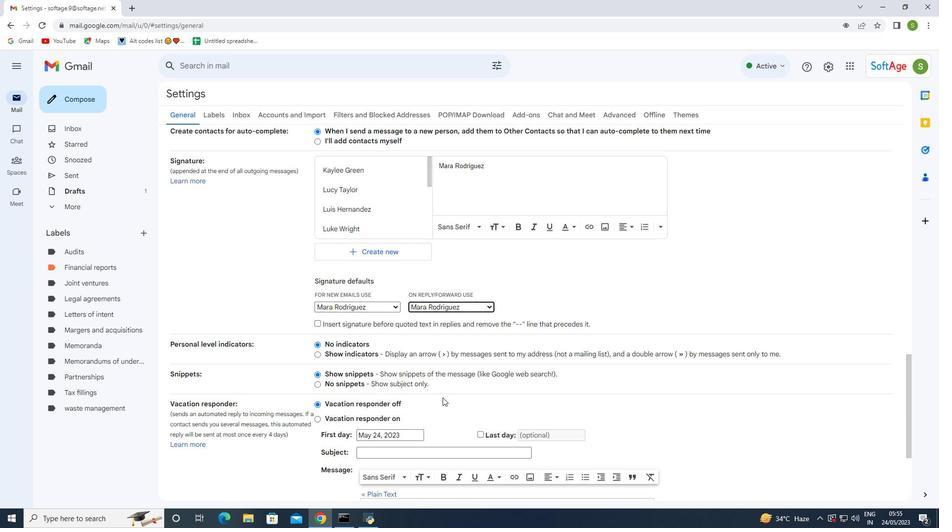 
Action: Mouse moved to (439, 399)
Screenshot: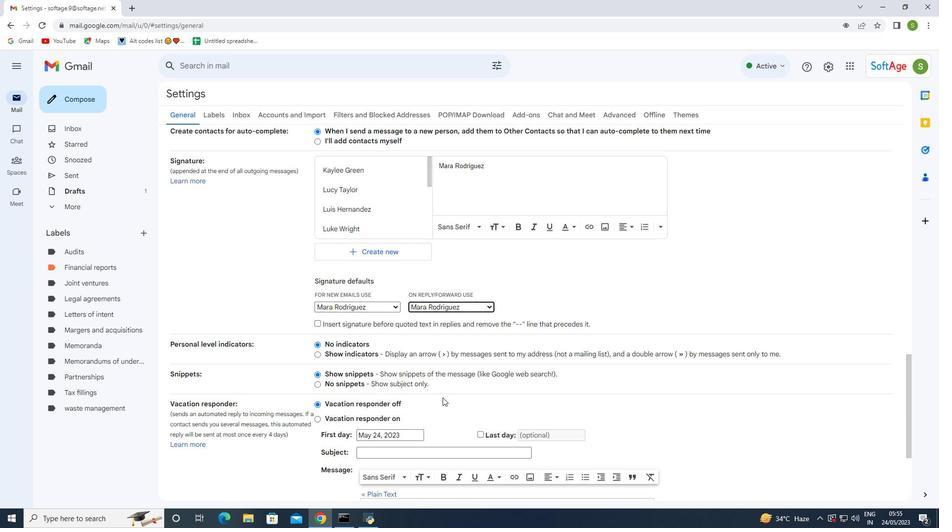 
Action: Mouse scrolled (439, 398) with delta (0, 0)
Screenshot: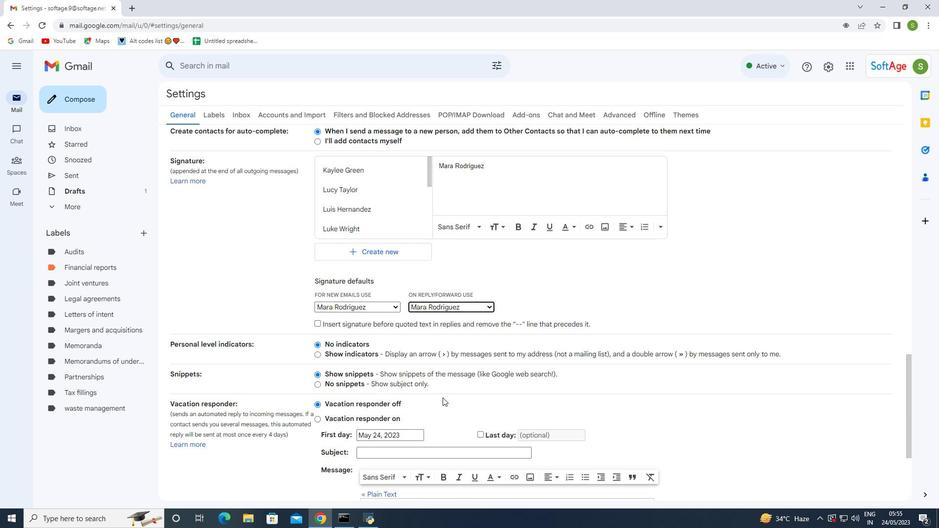 
Action: Mouse moved to (438, 399)
Screenshot: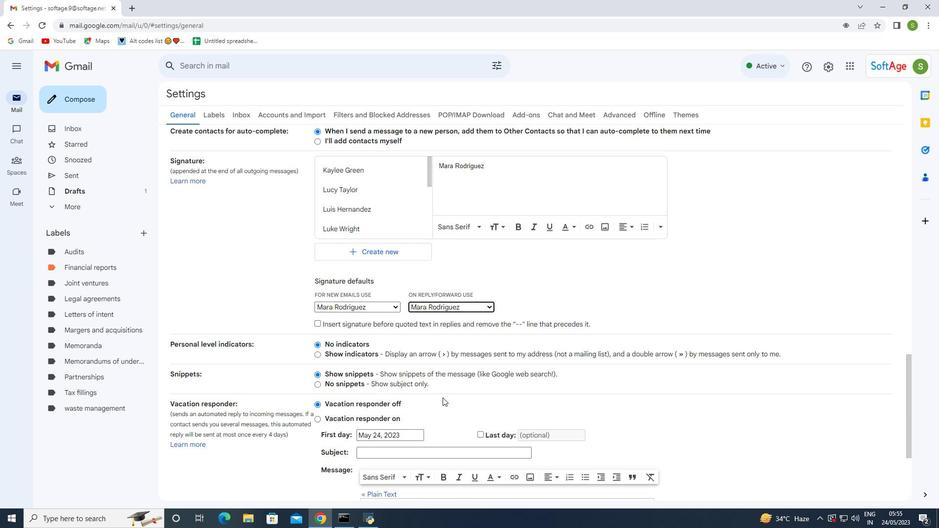 
Action: Mouse scrolled (438, 398) with delta (0, 0)
Screenshot: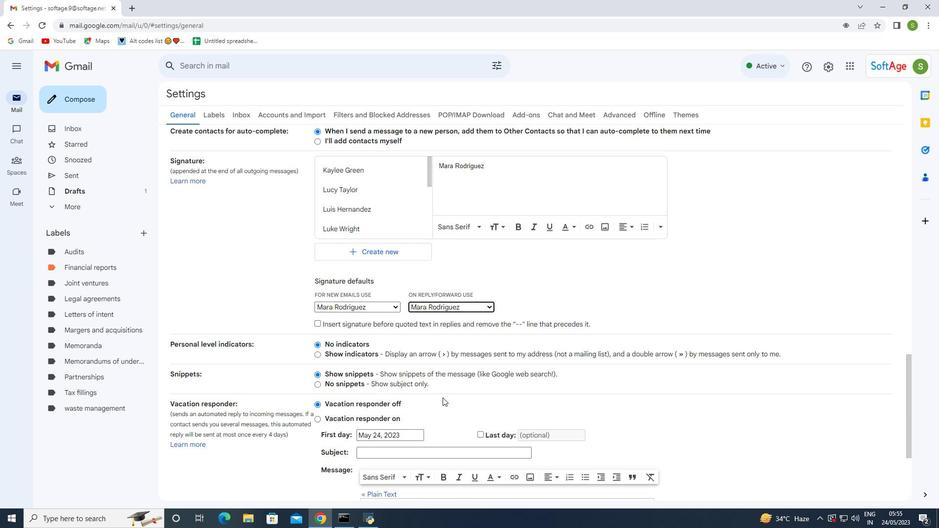 
Action: Mouse moved to (498, 450)
Screenshot: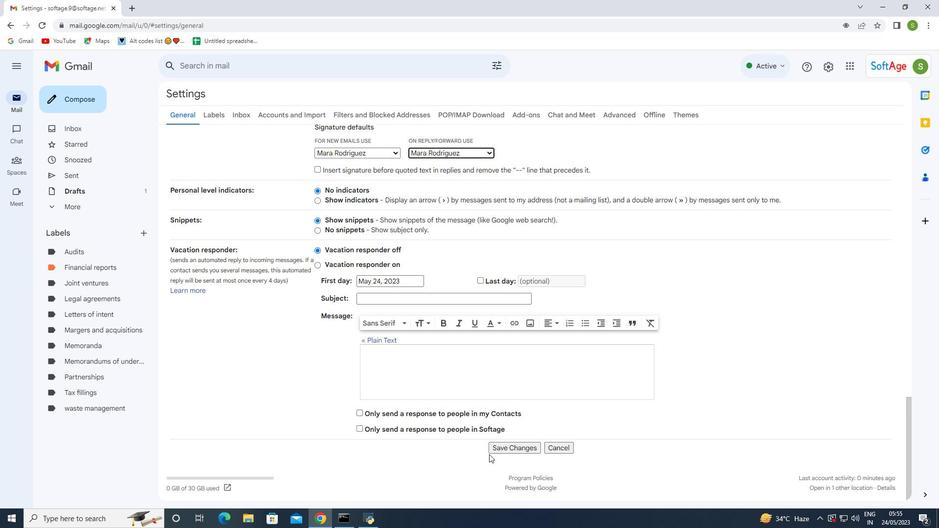 
Action: Mouse scrolled (498, 449) with delta (0, 0)
Screenshot: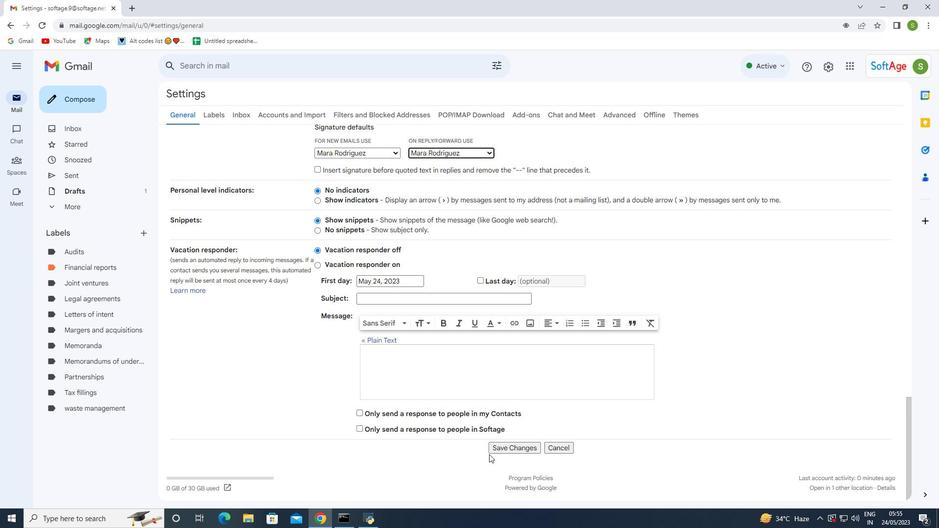
Action: Mouse moved to (501, 448)
Screenshot: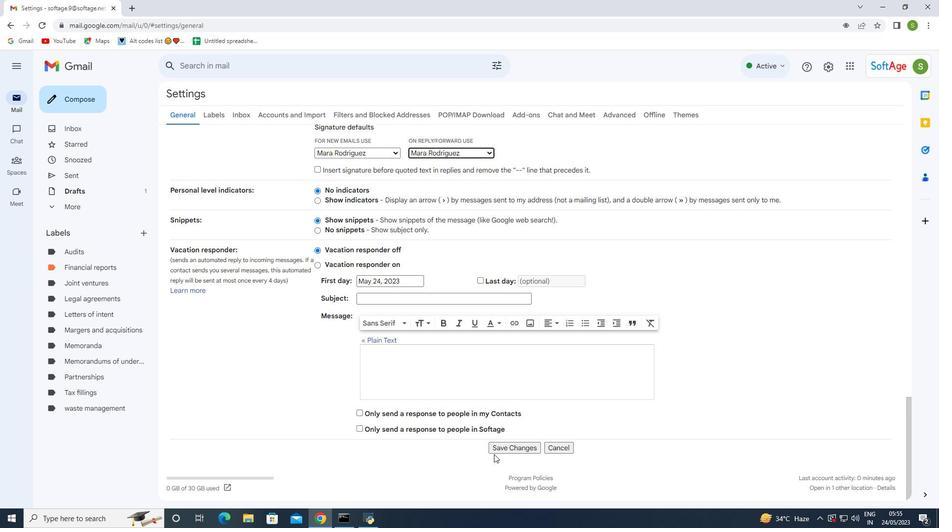 
Action: Mouse pressed left at (501, 448)
Screenshot: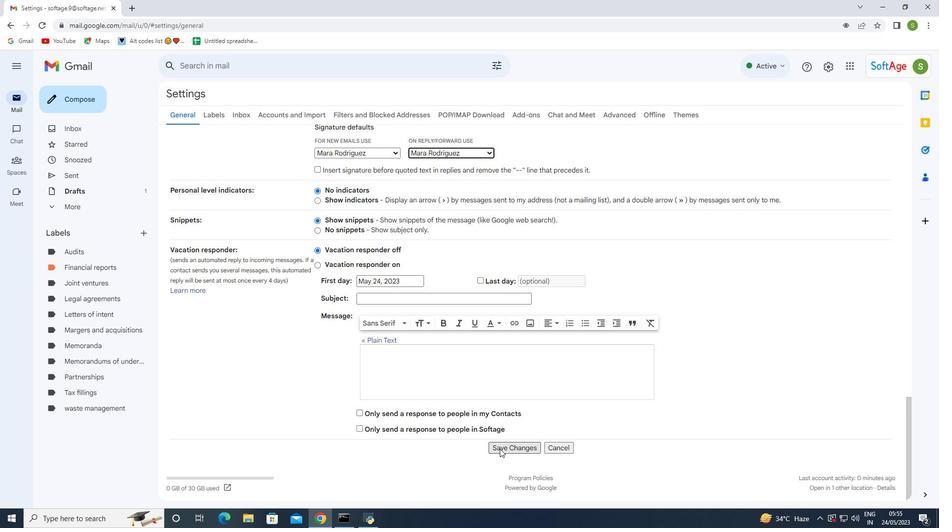 
Action: Mouse moved to (78, 107)
Screenshot: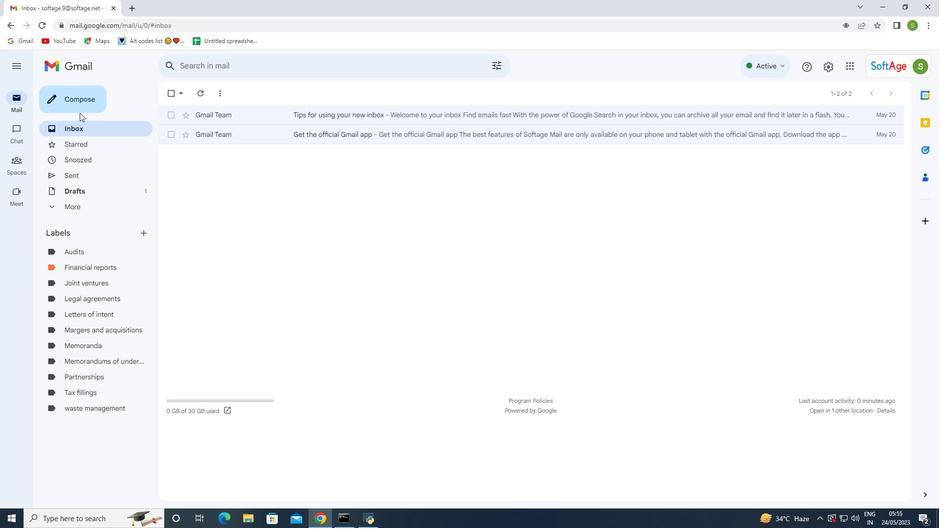 
Action: Mouse pressed left at (78, 107)
Screenshot: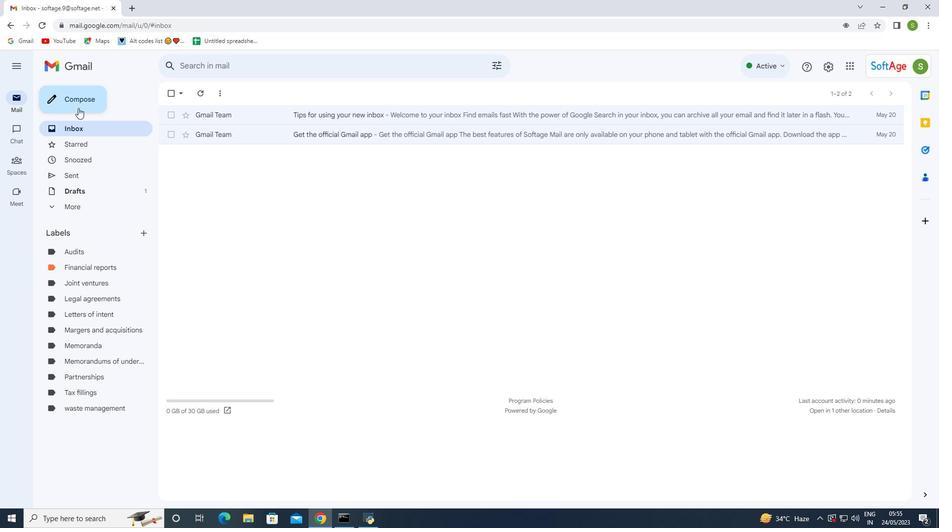 
Action: Mouse moved to (646, 238)
Screenshot: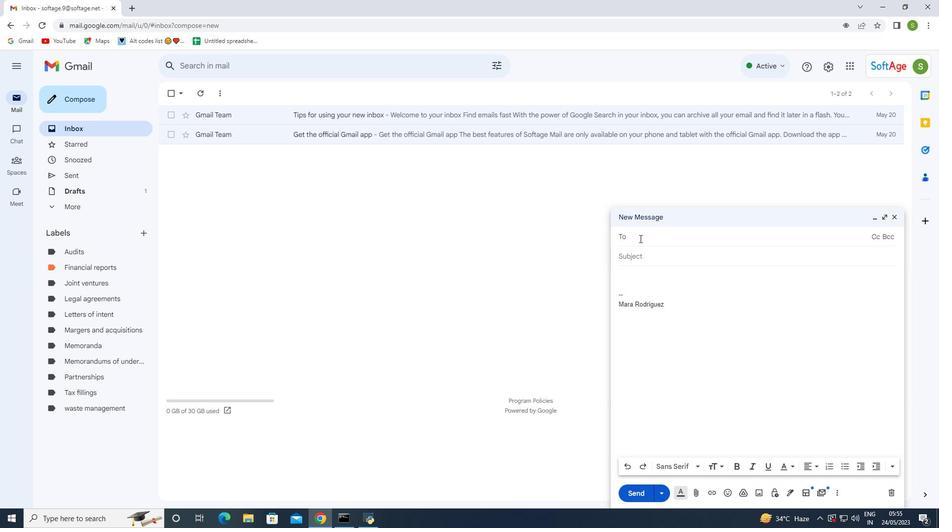 
Action: Mouse pressed left at (646, 238)
Screenshot: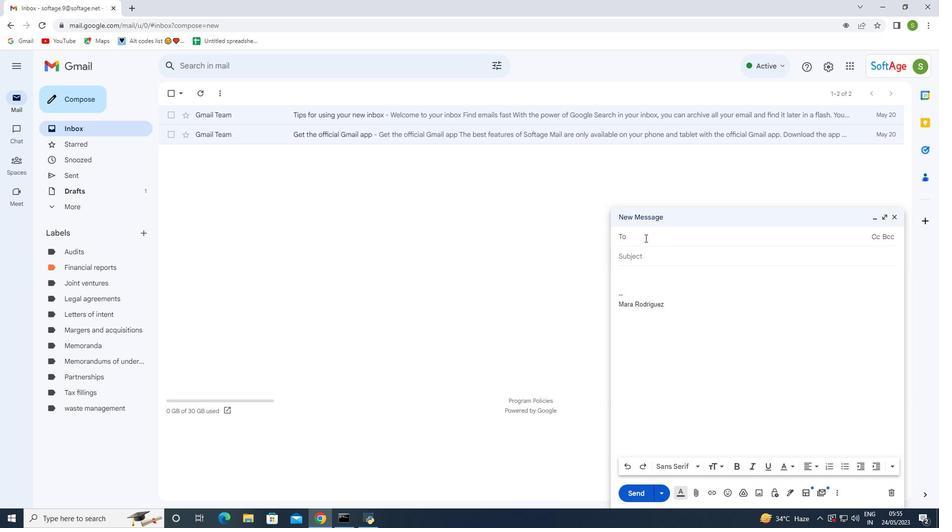 
Action: Key pressed softage.7<Key.shift>@softage.net
Screenshot: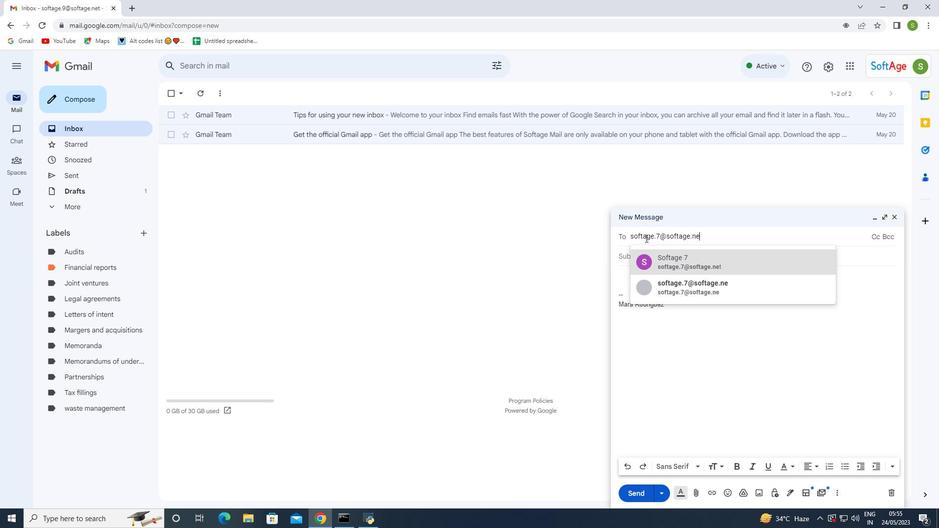 
Action: Mouse moved to (657, 262)
Screenshot: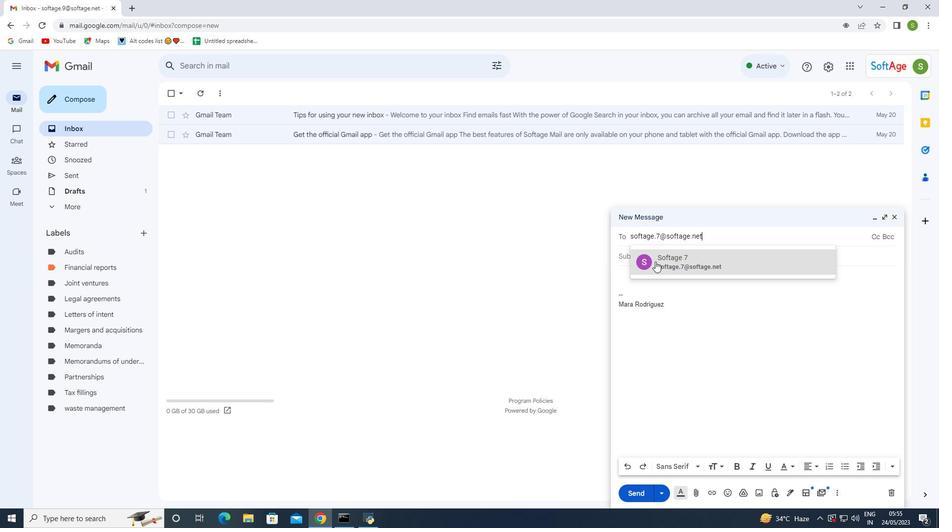 
Action: Mouse pressed left at (657, 262)
Screenshot: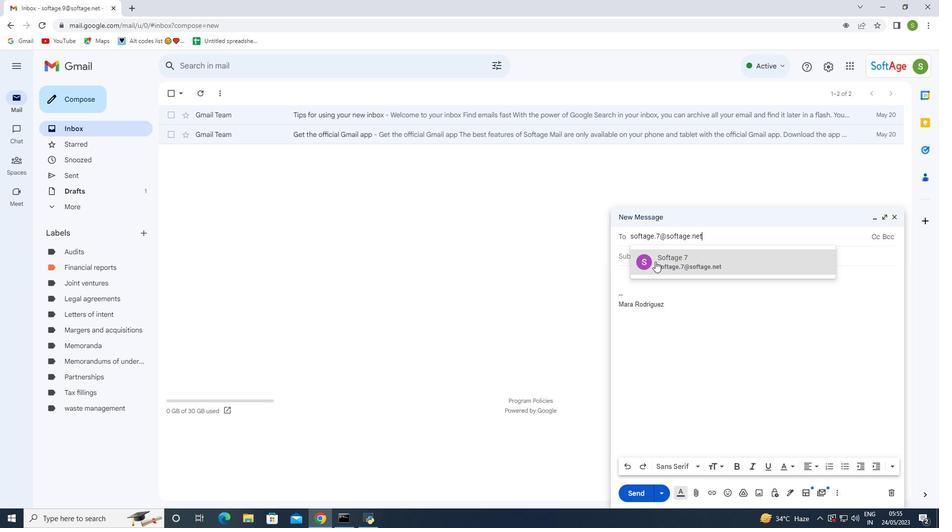 
Action: Mouse moved to (644, 269)
Screenshot: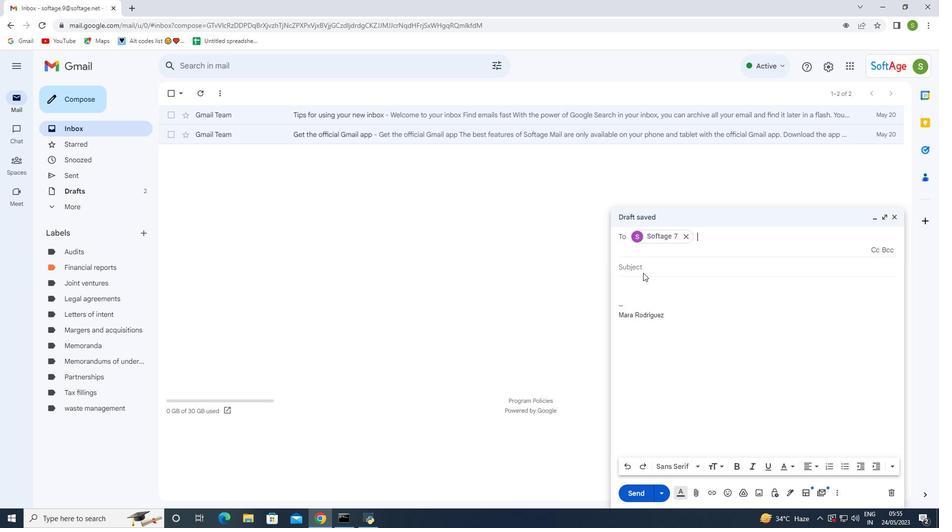 
Action: Mouse pressed left at (644, 269)
Screenshot: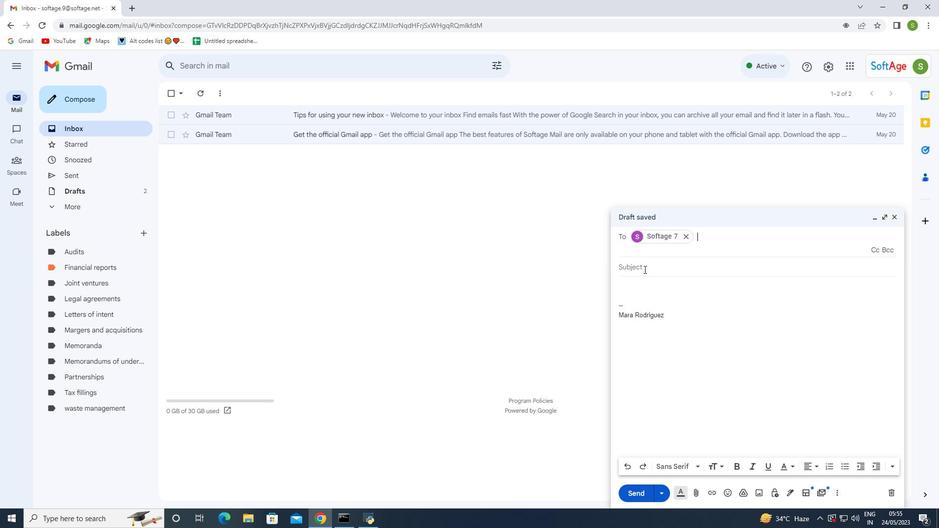 
Action: Key pressed <Key.shift><Key.shift><Key.shift>Requesr<Key.backspace>t<Key.space>for<Key.space>a<Key.space>vacation<Key.space>follow<Key.space><Key.backspace>-up
Screenshot: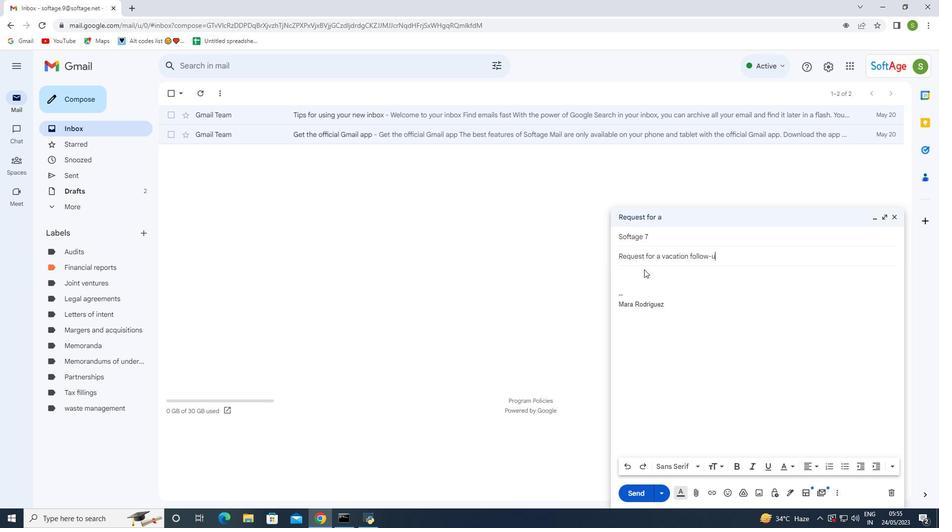 
Action: Mouse moved to (632, 294)
Screenshot: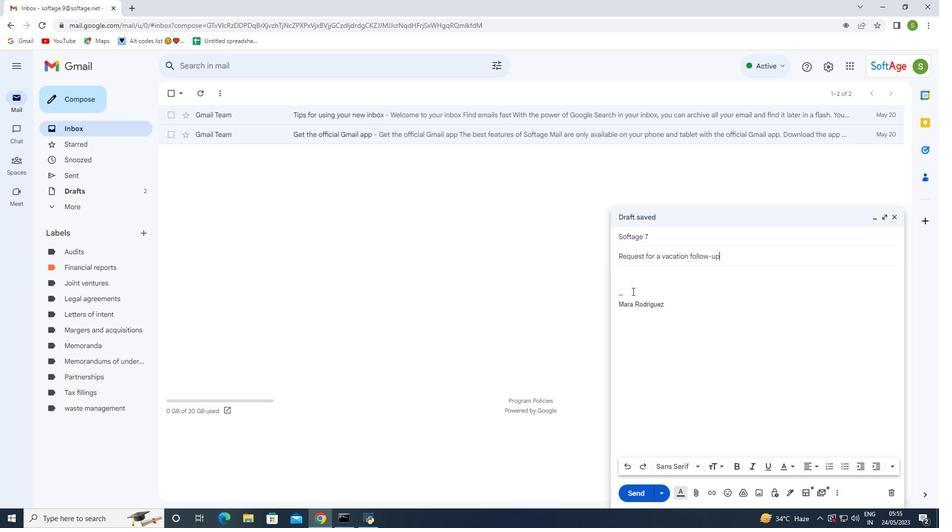 
Action: Mouse pressed left at (632, 294)
Screenshot: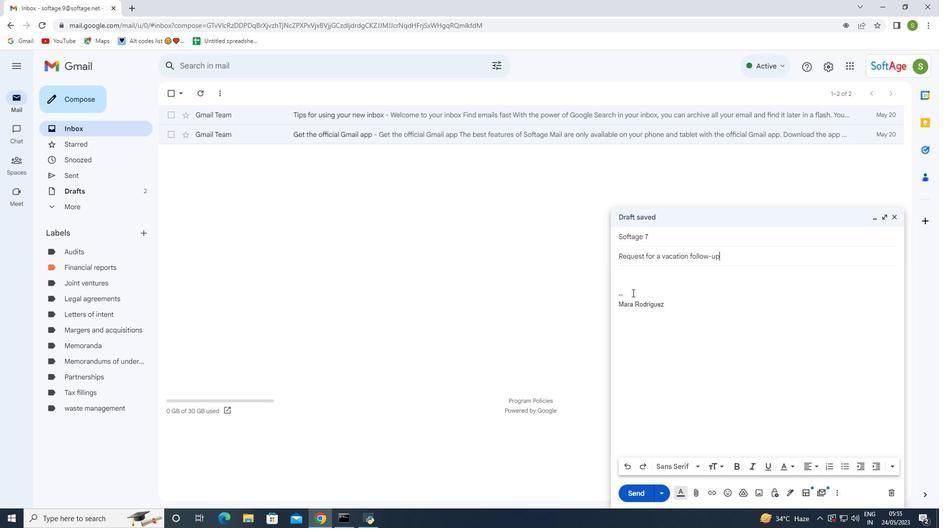 
Action: Mouse moved to (611, 271)
Screenshot: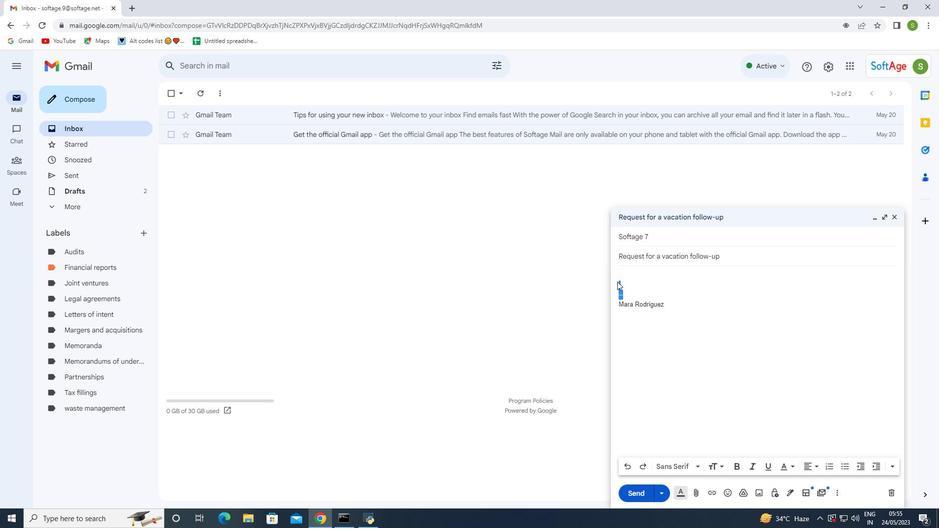 
Action: Key pressed <Key.backspace><Key.enter><Key.up><Key.shift><Key.shift><Key.shift><Key.shift><Key.shift><Key.shift><Key.shift><Key.shift><Key.shift><Key.shift><Key.shift><Key.shift><Key.shift><Key.shift><Key.shift><Key.shift><Key.shift><Key.shift>I<Key.space>appreciate<Key.space>your<Key.space>hard<Key.space>work<Key.space>on<Key.space>this<Key.space>project,<Key.space>keep<Key.space>up<Key.space>the<Key.space>good<Key.space>work<Key.space>from<Key.space>soft<Key.backspace><Key.backspace><Key.backspace><Key.backspace><Key.backspace><Key.backspace><Key.backspace><Key.backspace><Key.backspace><Key.backspace><Key.shift>!
Screenshot: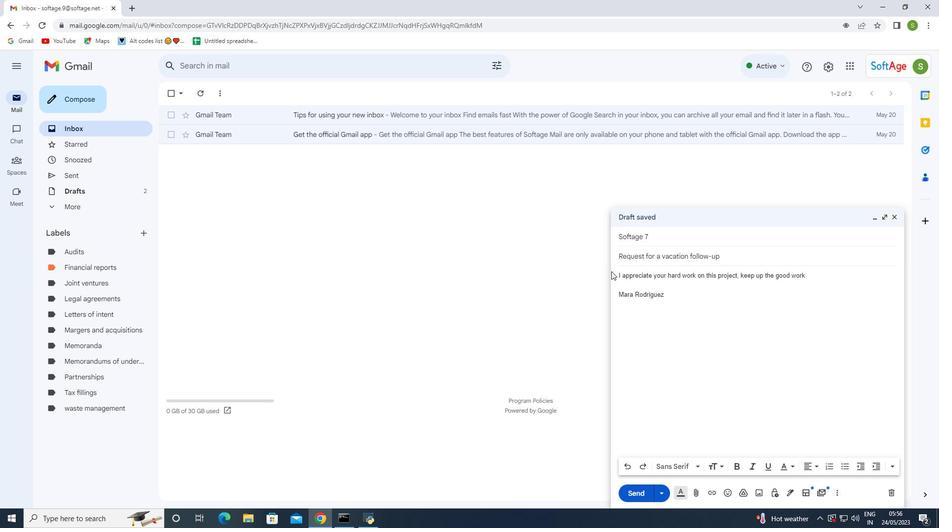 
Action: Mouse moved to (635, 492)
Screenshot: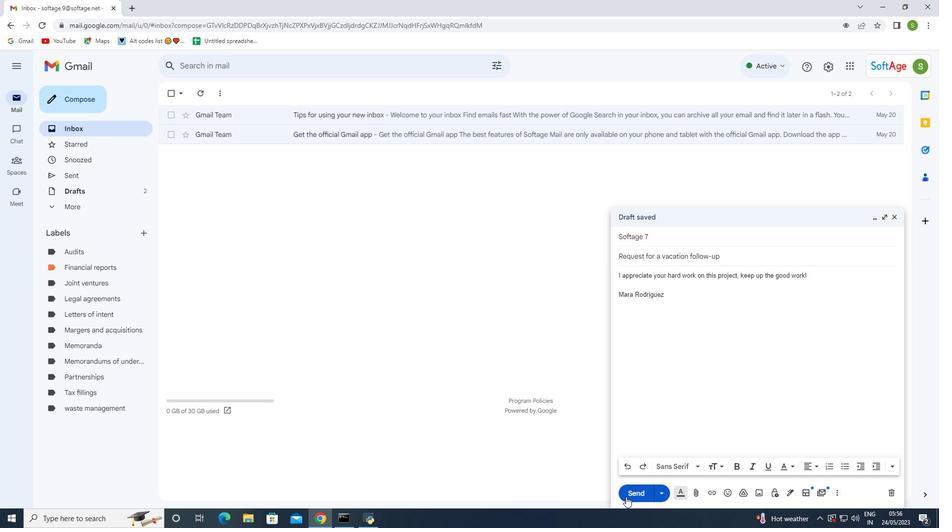 
Action: Mouse pressed left at (635, 492)
Screenshot: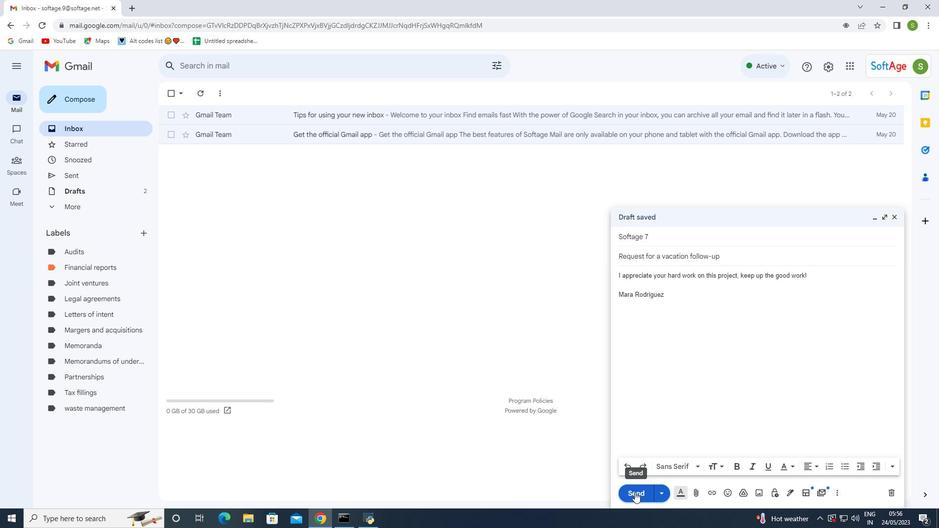 
Action: Mouse moved to (74, 178)
Screenshot: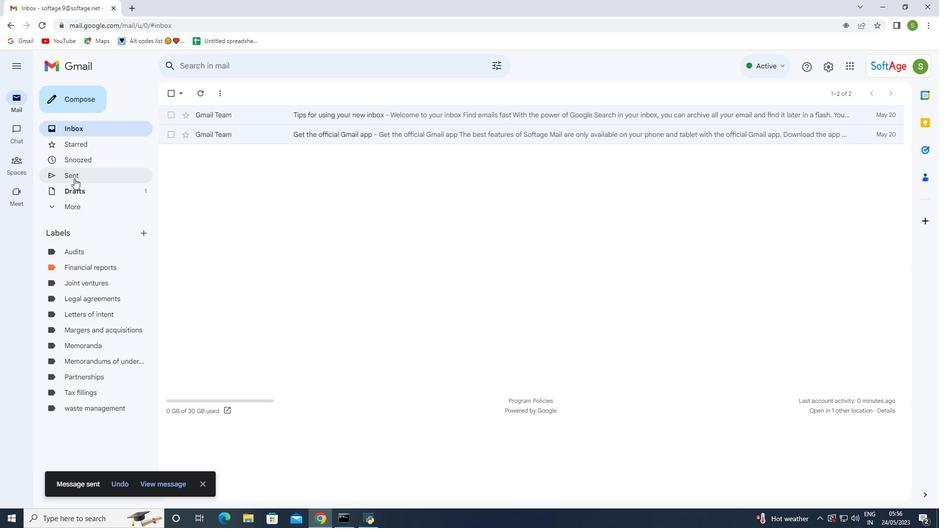 
Action: Mouse pressed left at (74, 178)
Screenshot: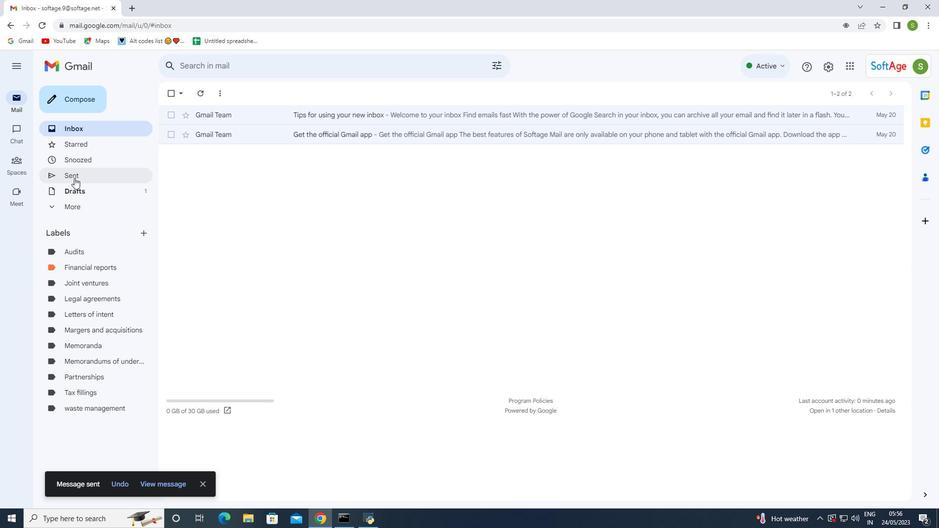 
Action: Mouse moved to (168, 142)
Screenshot: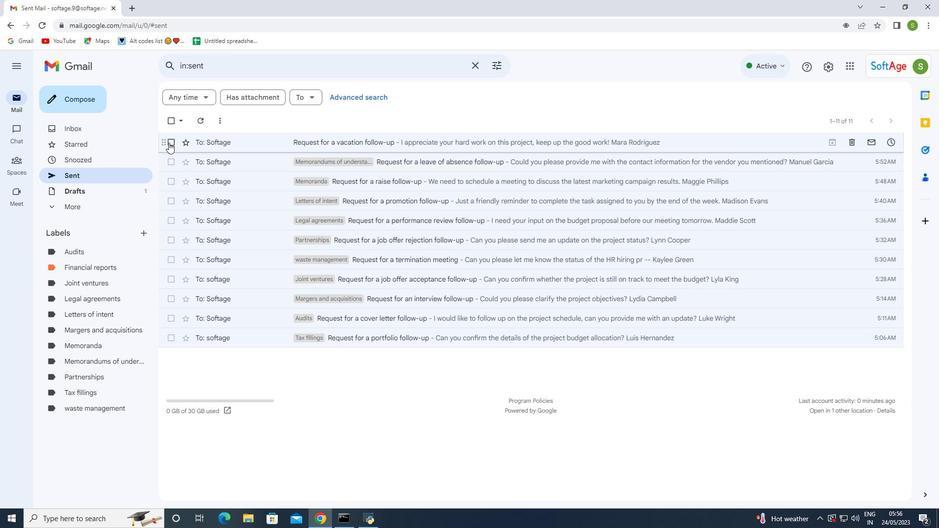 
Action: Mouse pressed left at (168, 142)
Screenshot: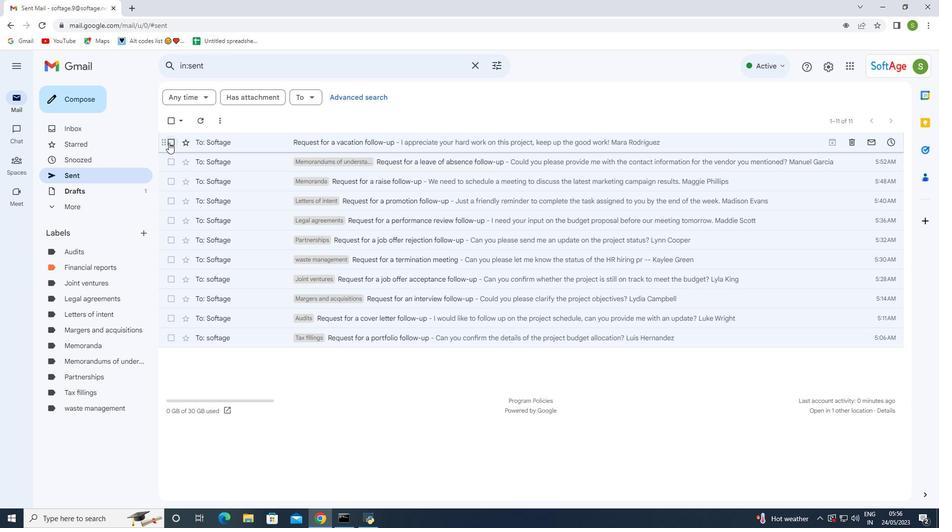 
Action: Mouse moved to (236, 142)
Screenshot: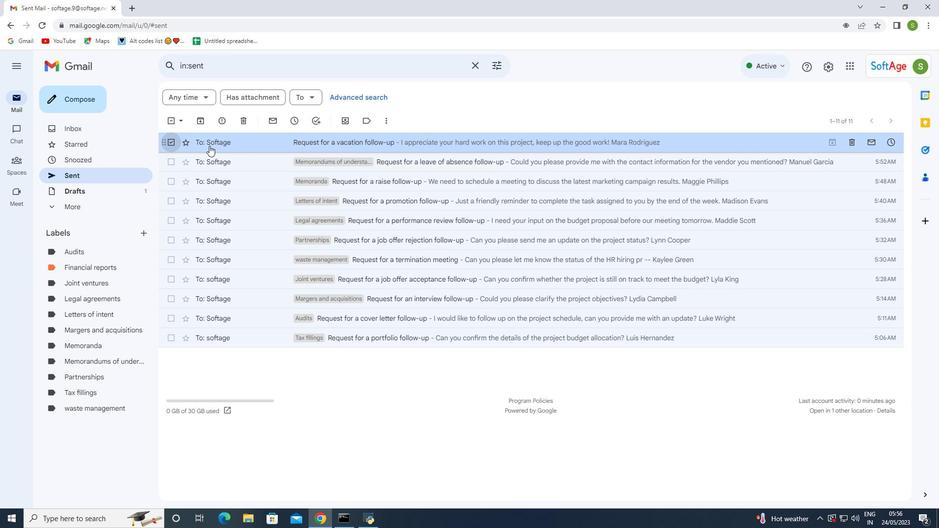 
Action: Mouse pressed right at (236, 142)
Screenshot: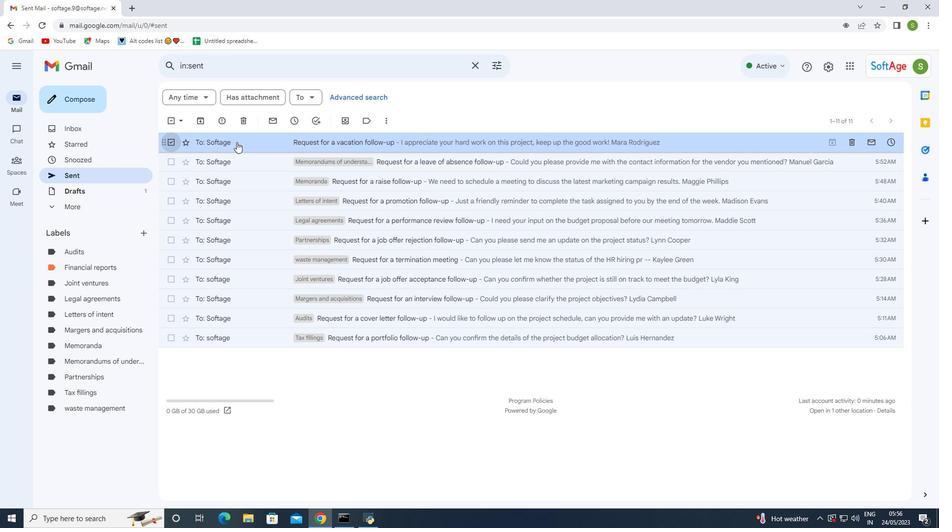 
Action: Mouse moved to (274, 309)
Screenshot: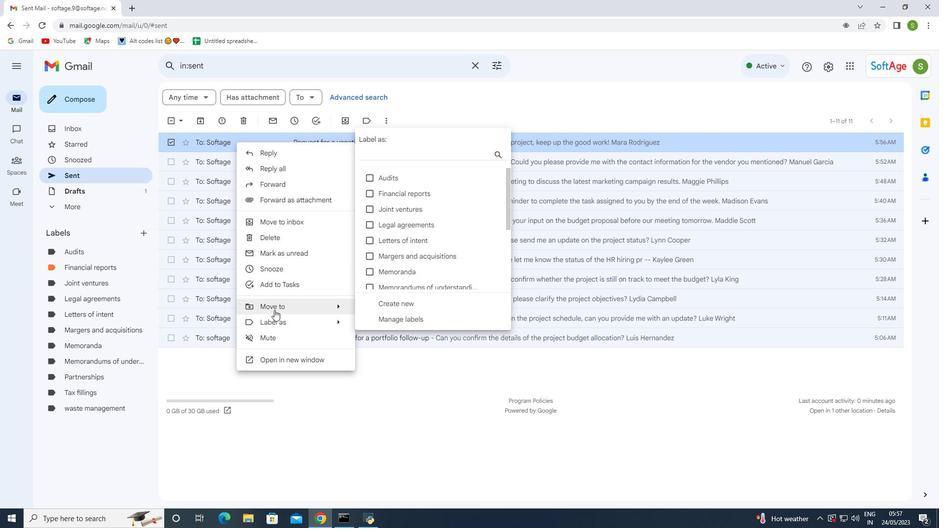 
Action: Mouse pressed left at (274, 309)
Screenshot: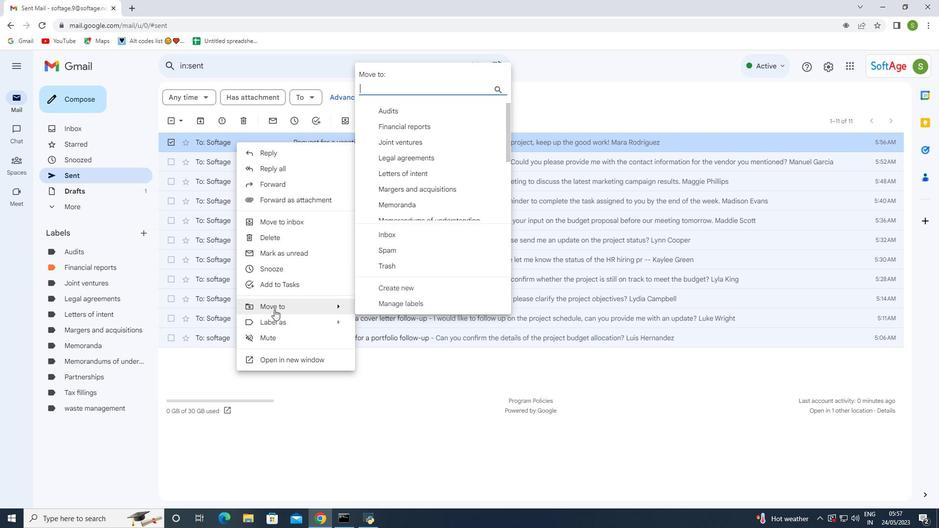 
Action: Mouse moved to (375, 291)
Screenshot: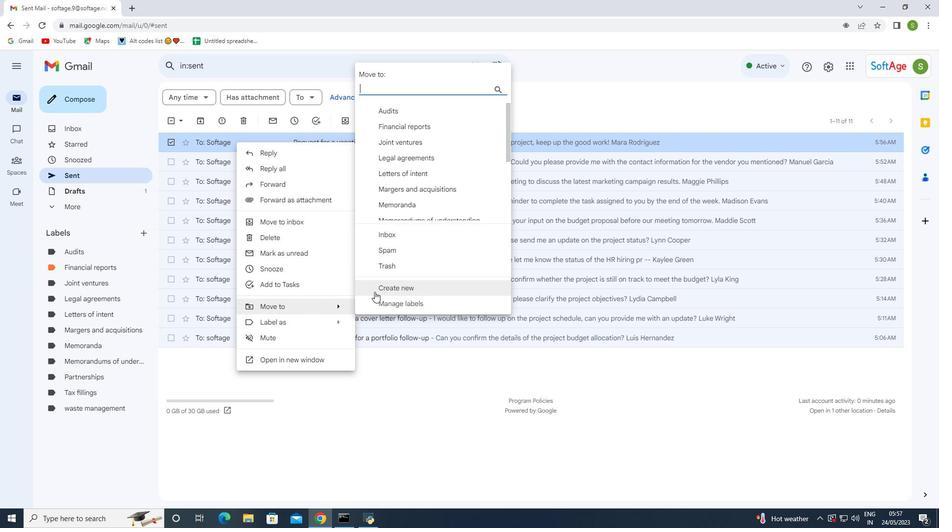 
Action: Mouse pressed left at (375, 291)
Screenshot: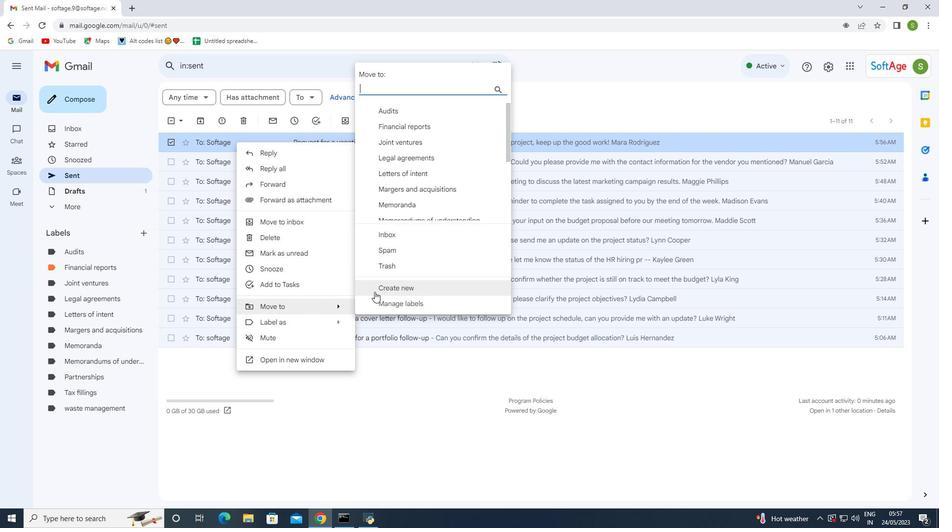 
Action: Mouse moved to (392, 266)
Screenshot: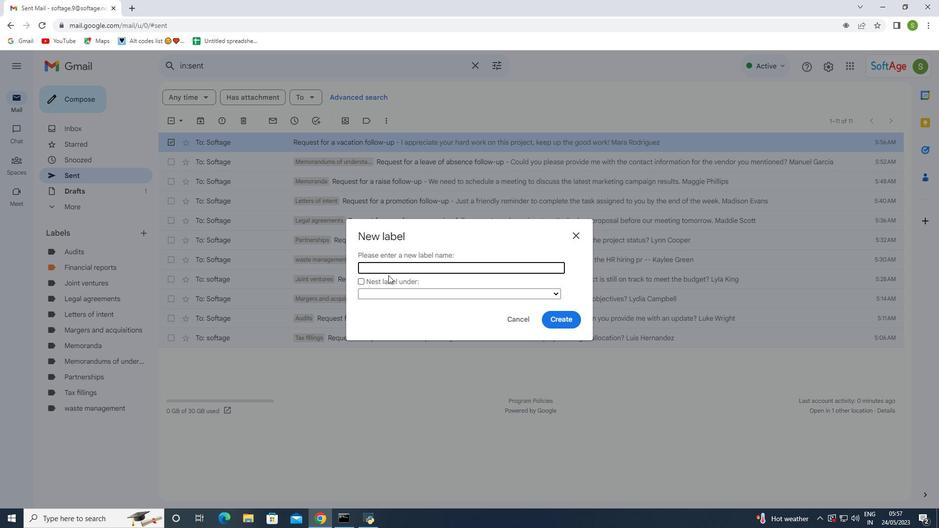 
Action: Mouse pressed left at (392, 266)
Screenshot: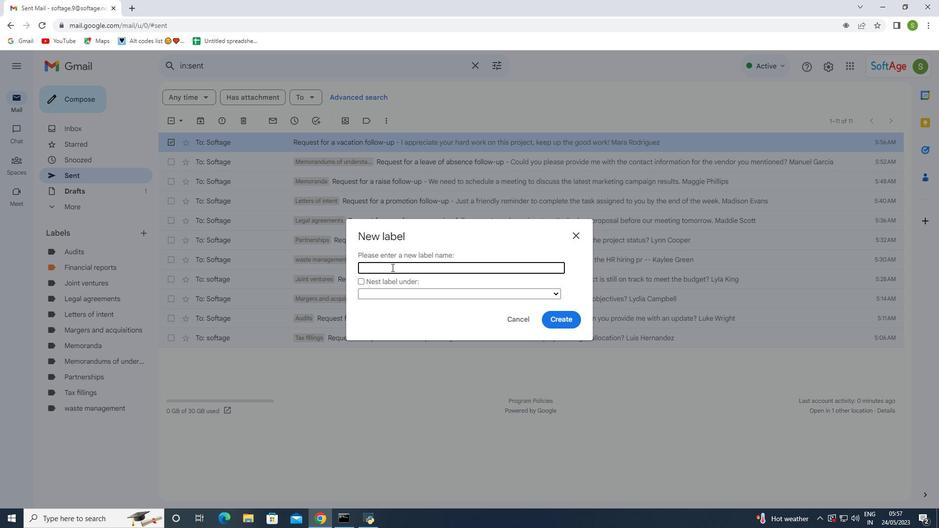 
Action: Key pressed <Key.shift>Non-disclo<Key.backspace><Key.backspace>losure<Key.space>agreements
Screenshot: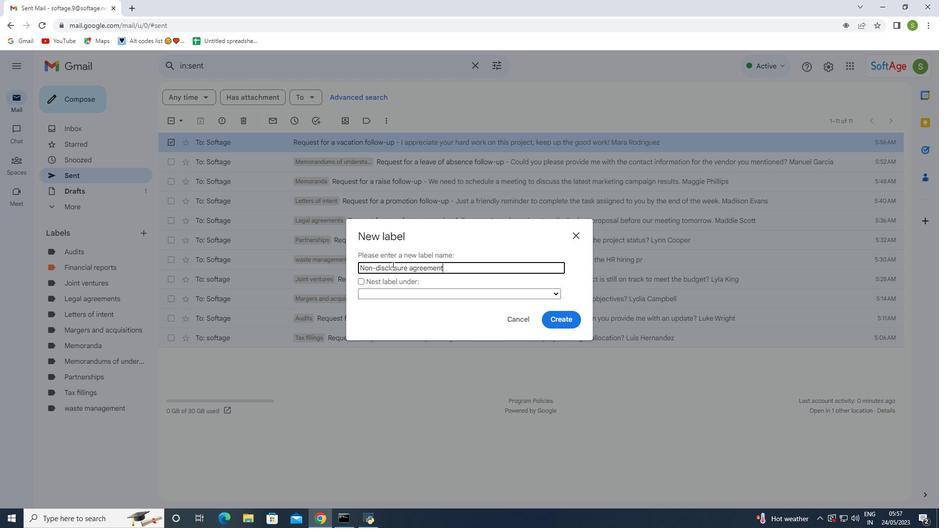 
Action: Mouse moved to (560, 327)
Screenshot: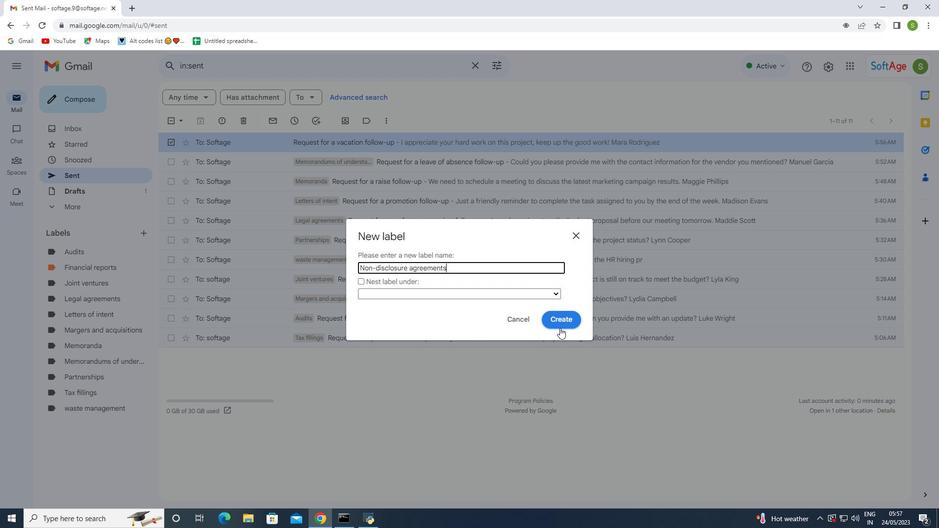 
Action: Mouse pressed left at (560, 327)
Screenshot: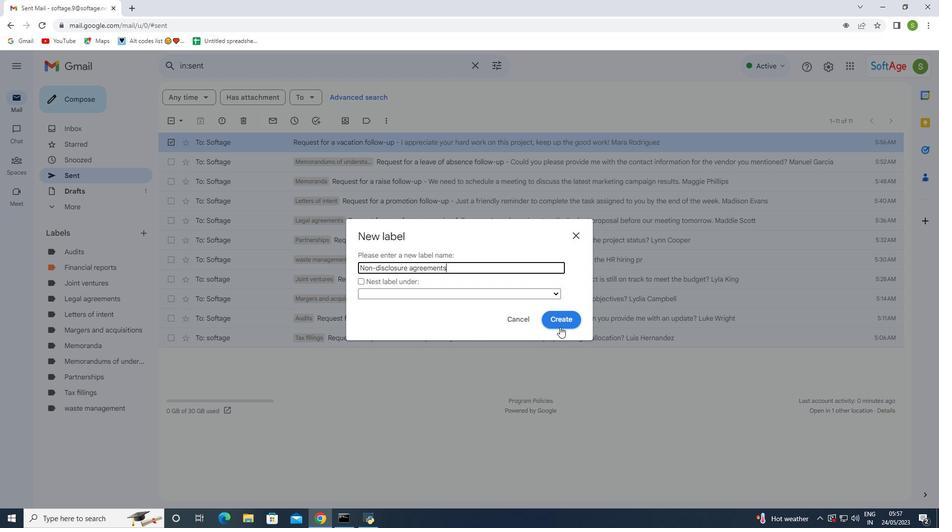 
Action: Mouse moved to (79, 377)
Screenshot: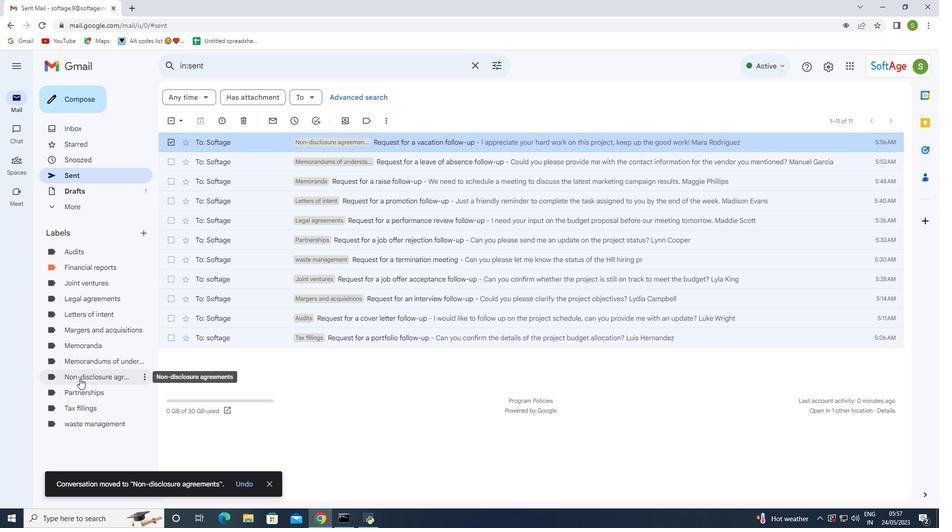
Action: Mouse pressed left at (79, 377)
Screenshot: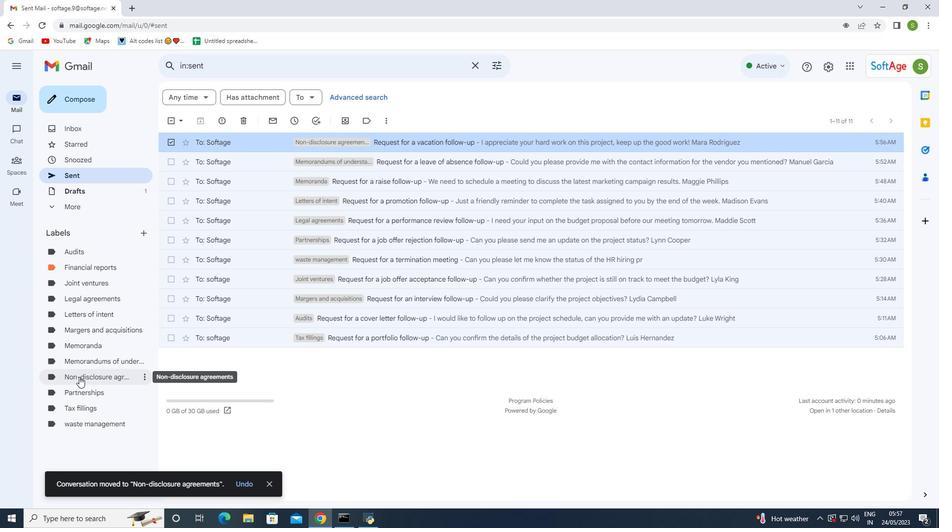 
Action: Mouse pressed left at (79, 377)
Screenshot: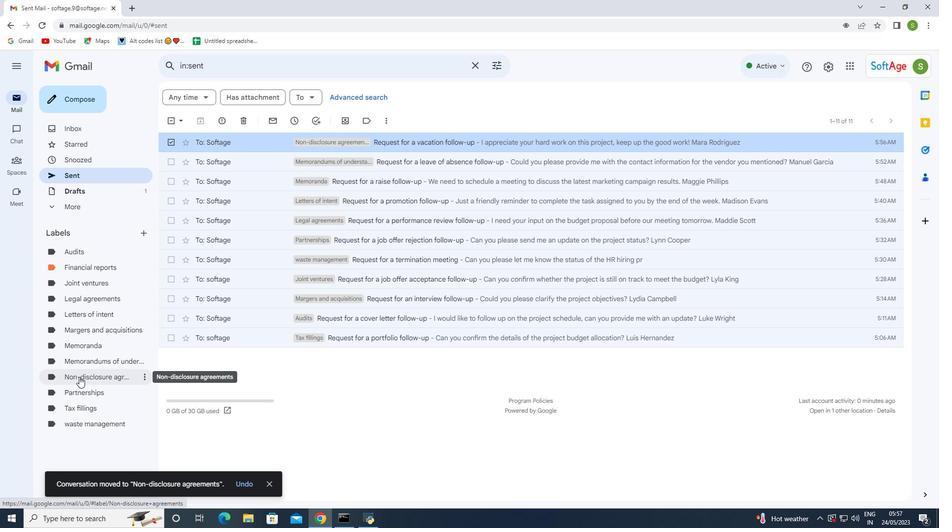 
Action: Mouse moved to (313, 145)
Screenshot: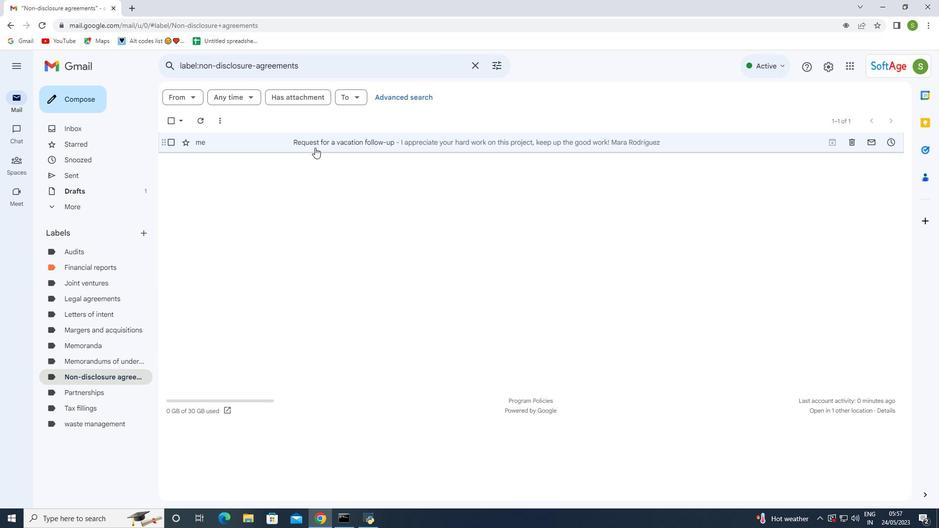 
Action: Mouse pressed left at (313, 145)
Screenshot: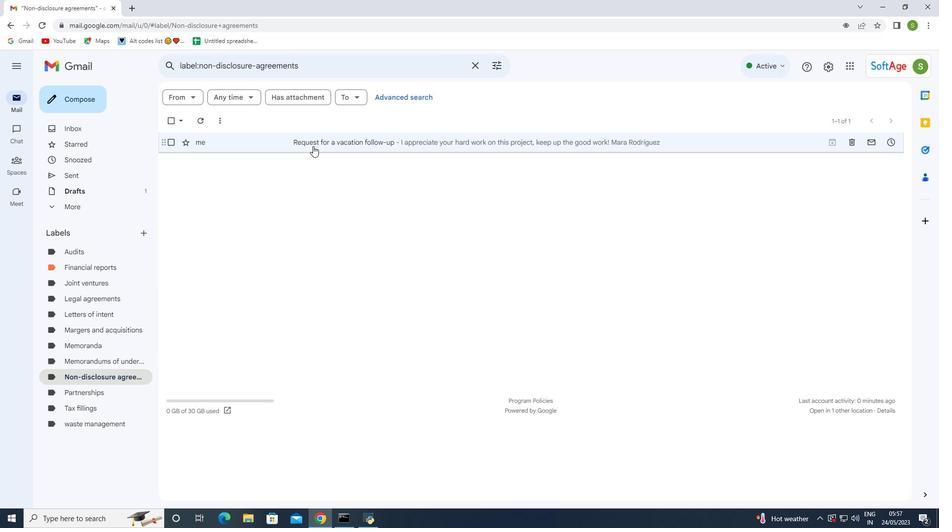 
Action: Mouse pressed left at (313, 145)
Screenshot: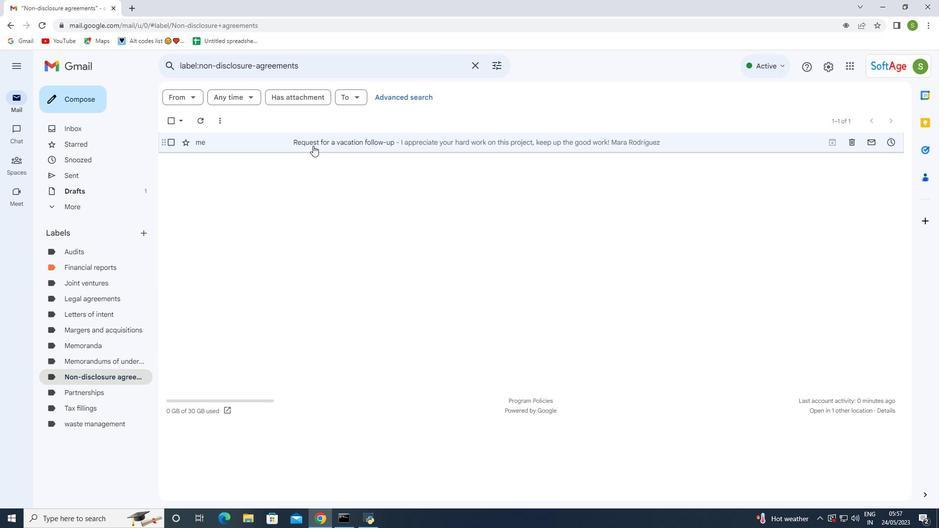 
Action: Mouse moved to (355, 214)
Screenshot: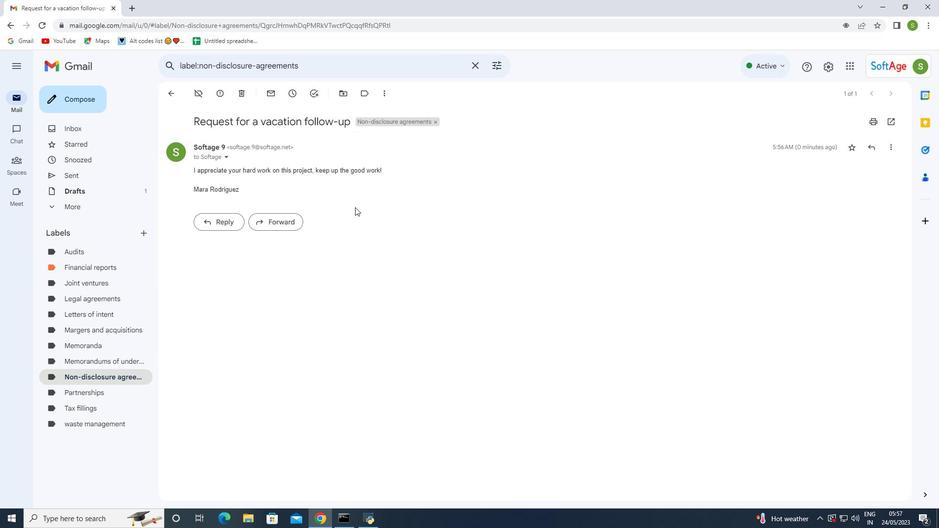 
Action: Mouse pressed left at (355, 214)
Screenshot: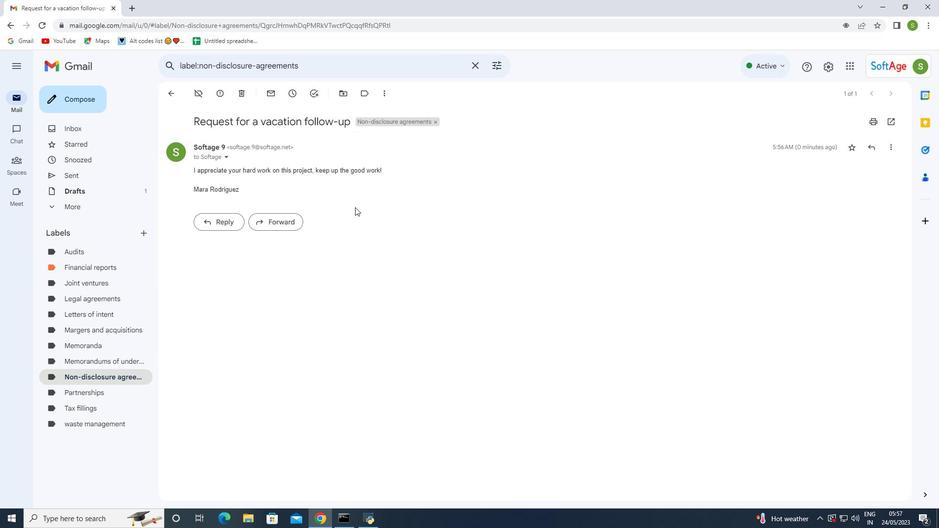 
Action: Mouse moved to (368, 207)
Screenshot: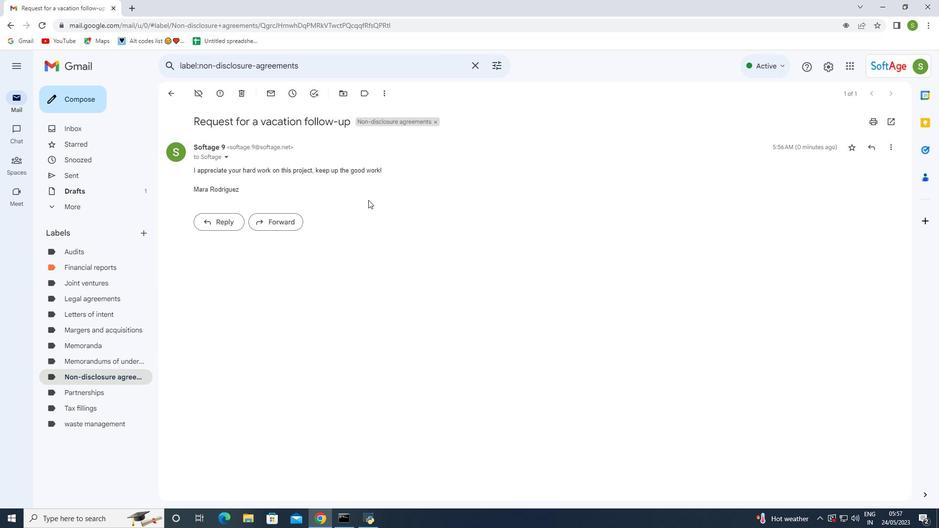 
Action: Mouse pressed left at (368, 207)
Screenshot: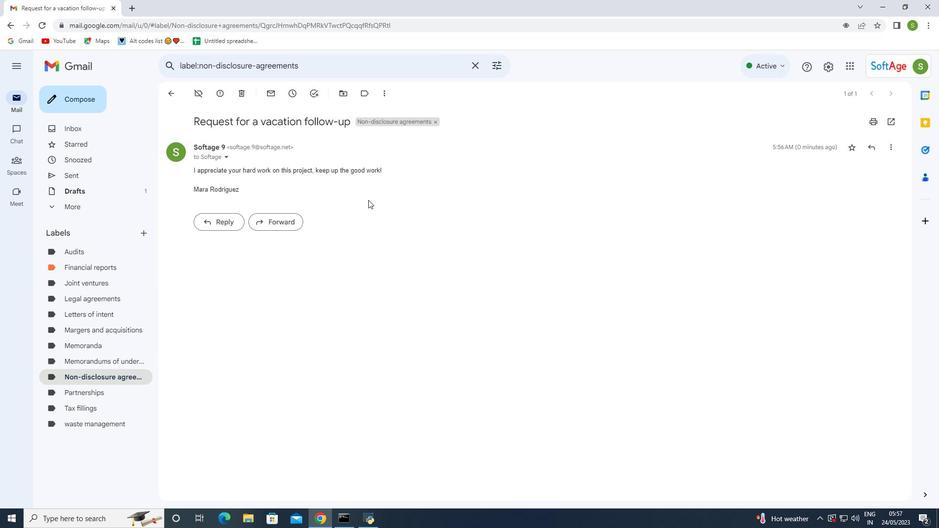 
Action: Mouse moved to (175, 91)
Screenshot: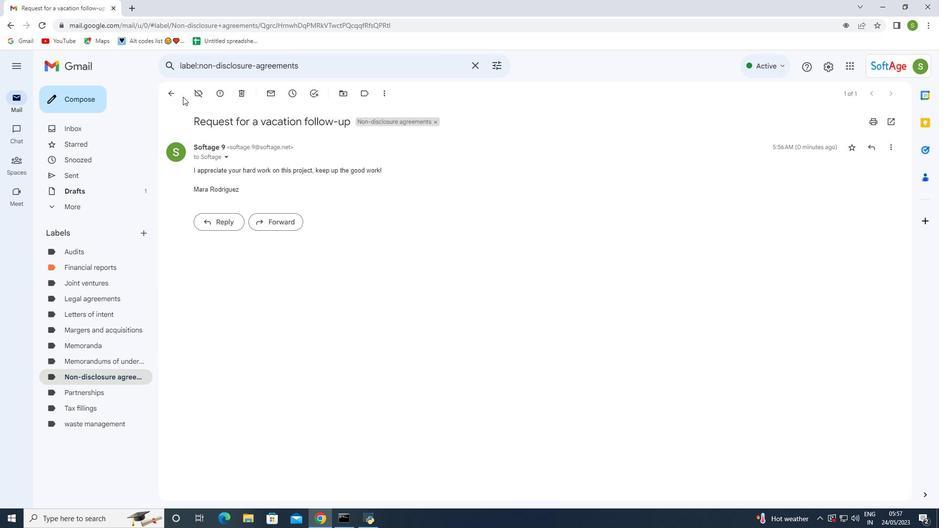 
Action: Mouse pressed left at (175, 91)
Screenshot: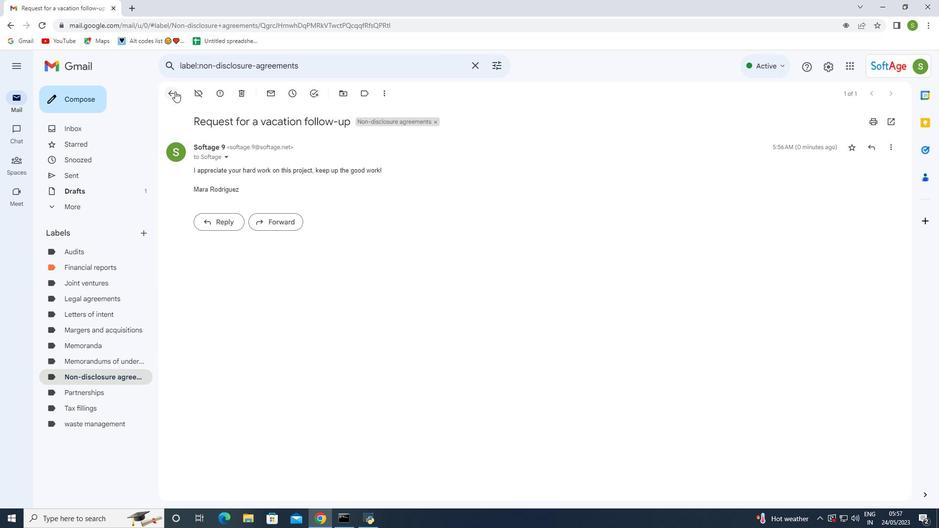 
Action: Mouse moved to (440, 218)
Screenshot: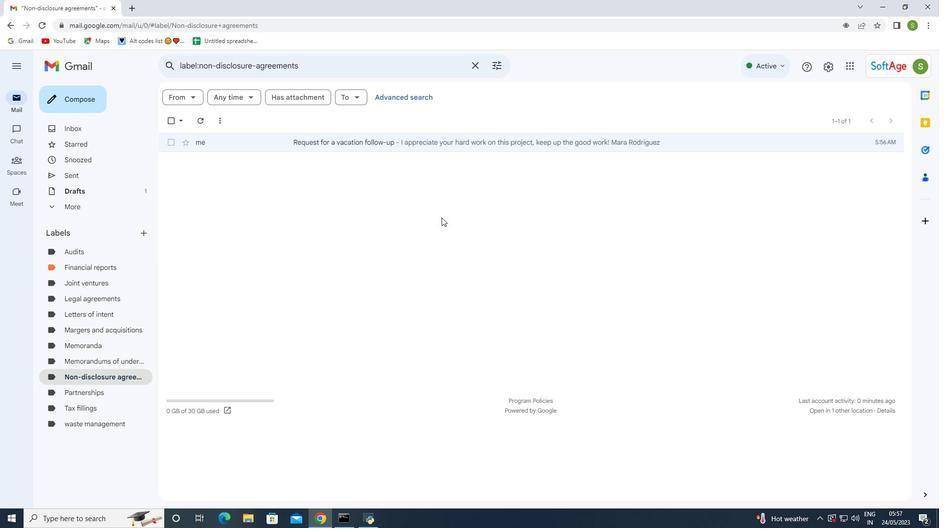 
